 Task: Select Convenience. Add to cart, from Walgreens for 149 Hardman Road, Brattleboro, Vermont 05301, Cell Number 802-818-8313, following items : Hersheys Candy Bar Milk Chocolate  - 2, Fairlife Core Power Milk Shake Chocolate - 2
Action: Mouse moved to (312, 136)
Screenshot: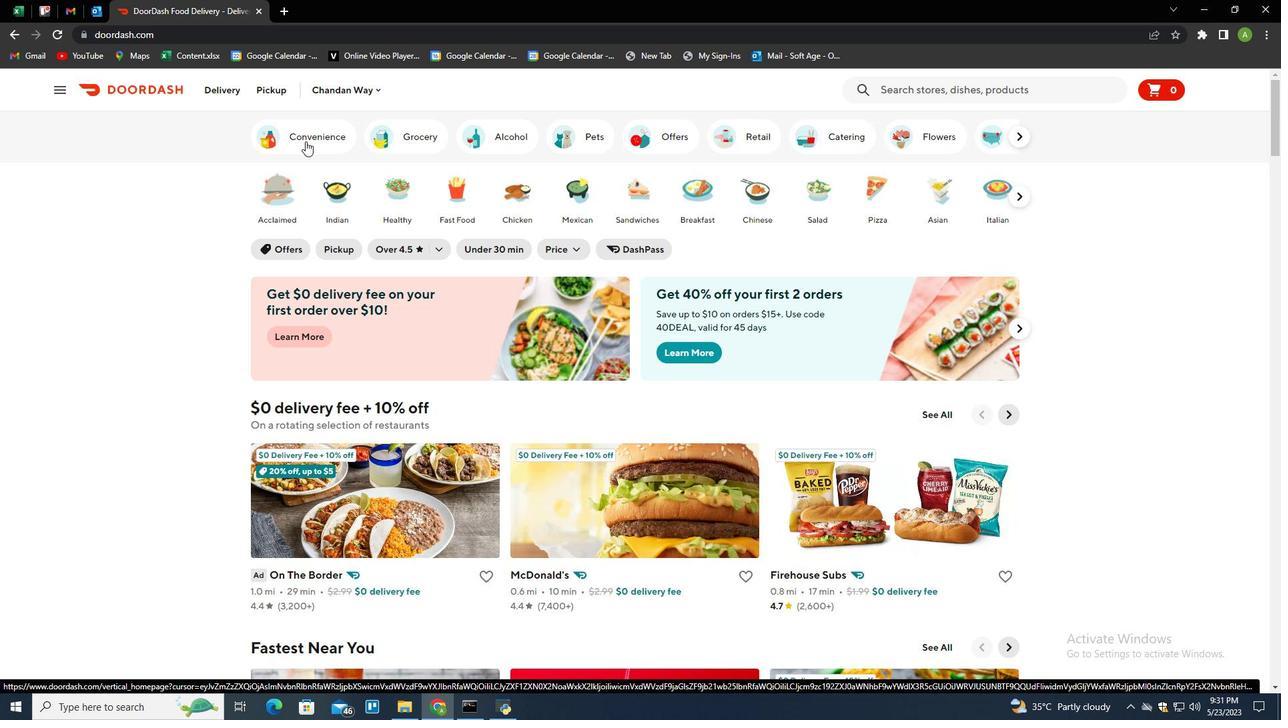 
Action: Mouse pressed left at (312, 136)
Screenshot: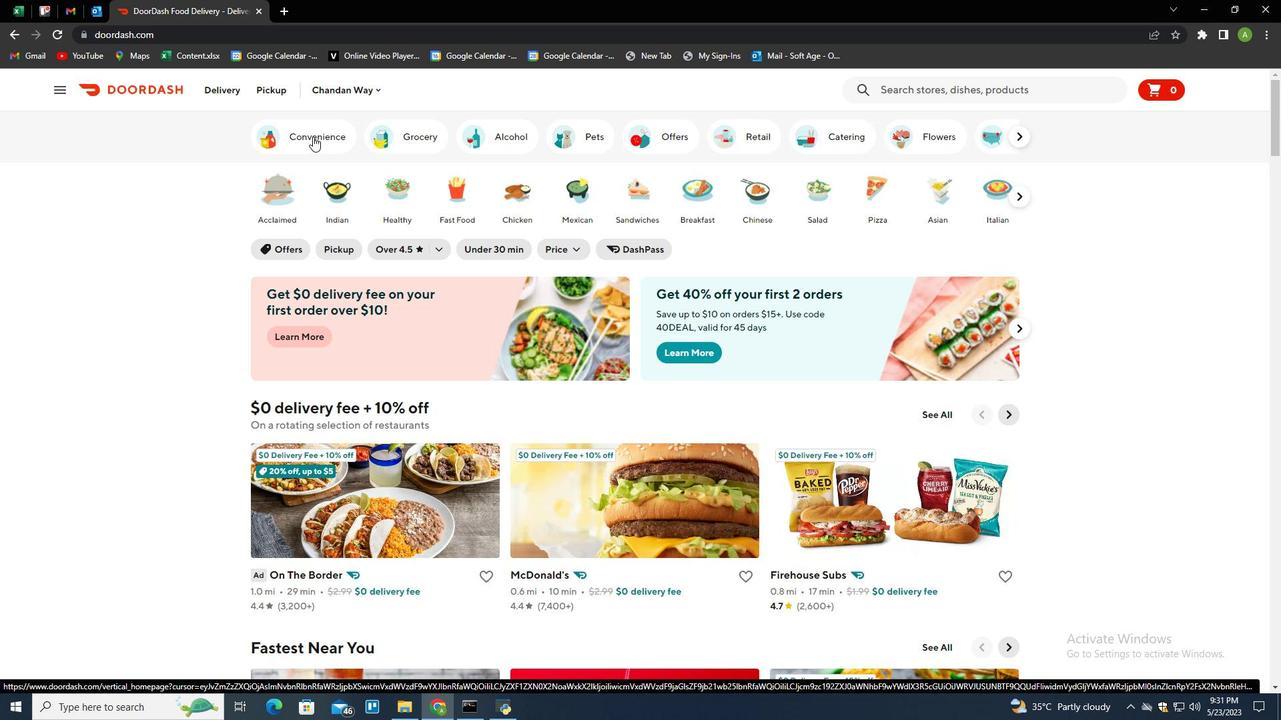 
Action: Mouse moved to (589, 428)
Screenshot: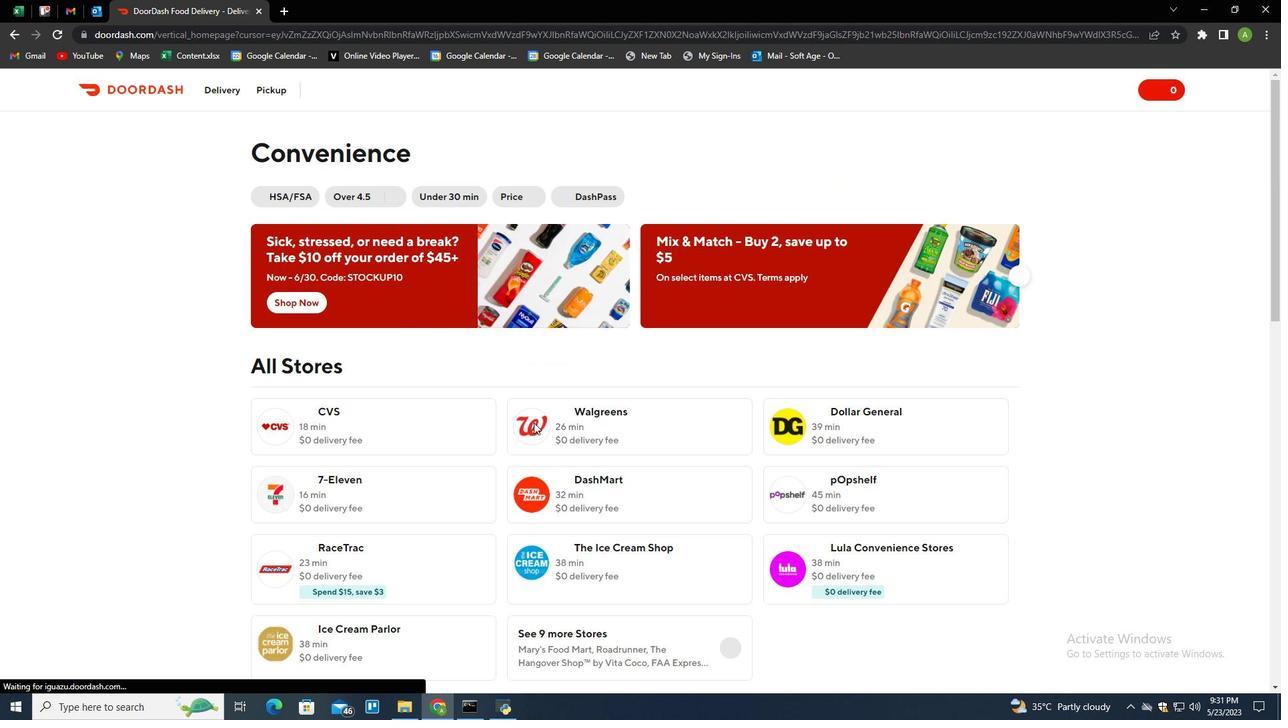 
Action: Mouse pressed left at (589, 428)
Screenshot: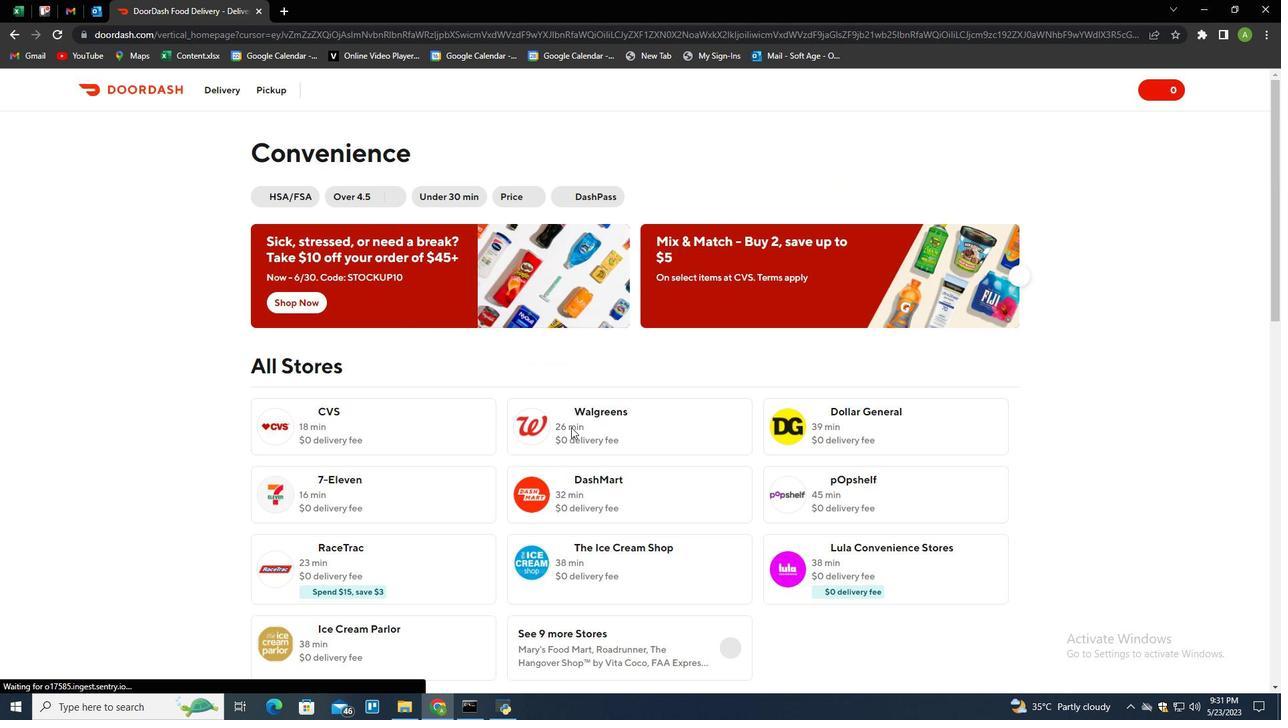 
Action: Mouse moved to (279, 90)
Screenshot: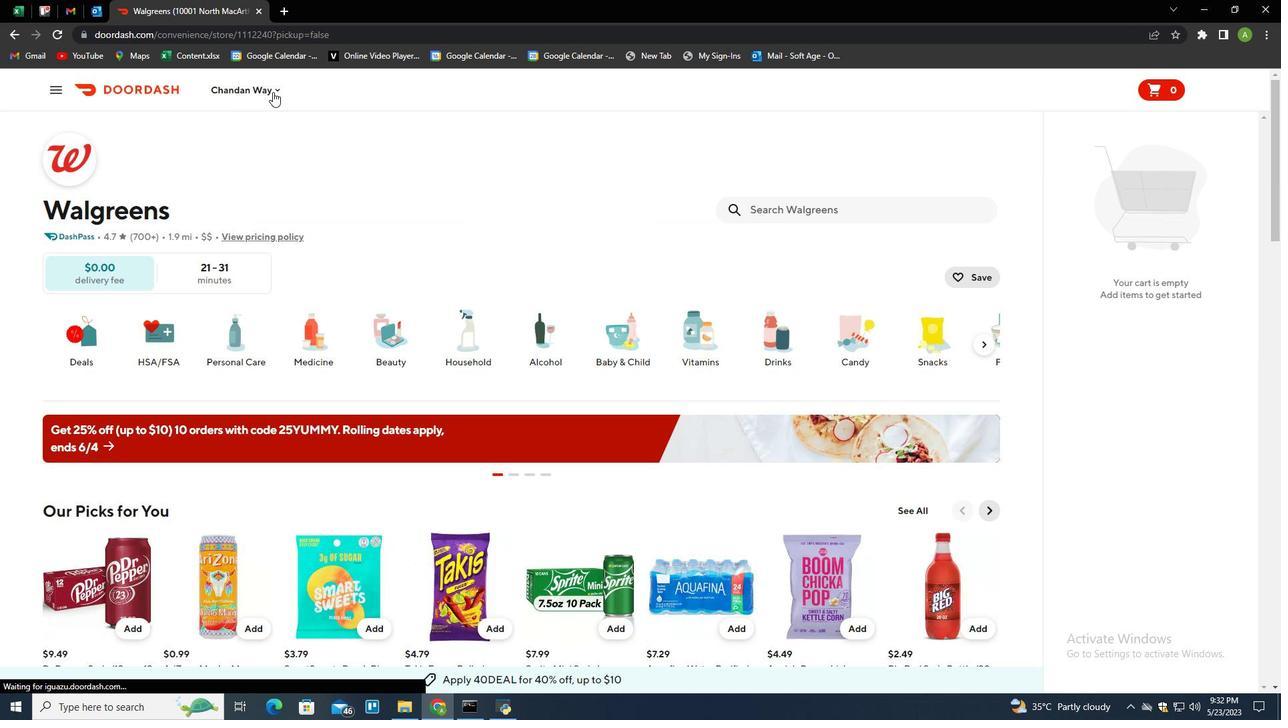
Action: Mouse pressed left at (279, 90)
Screenshot: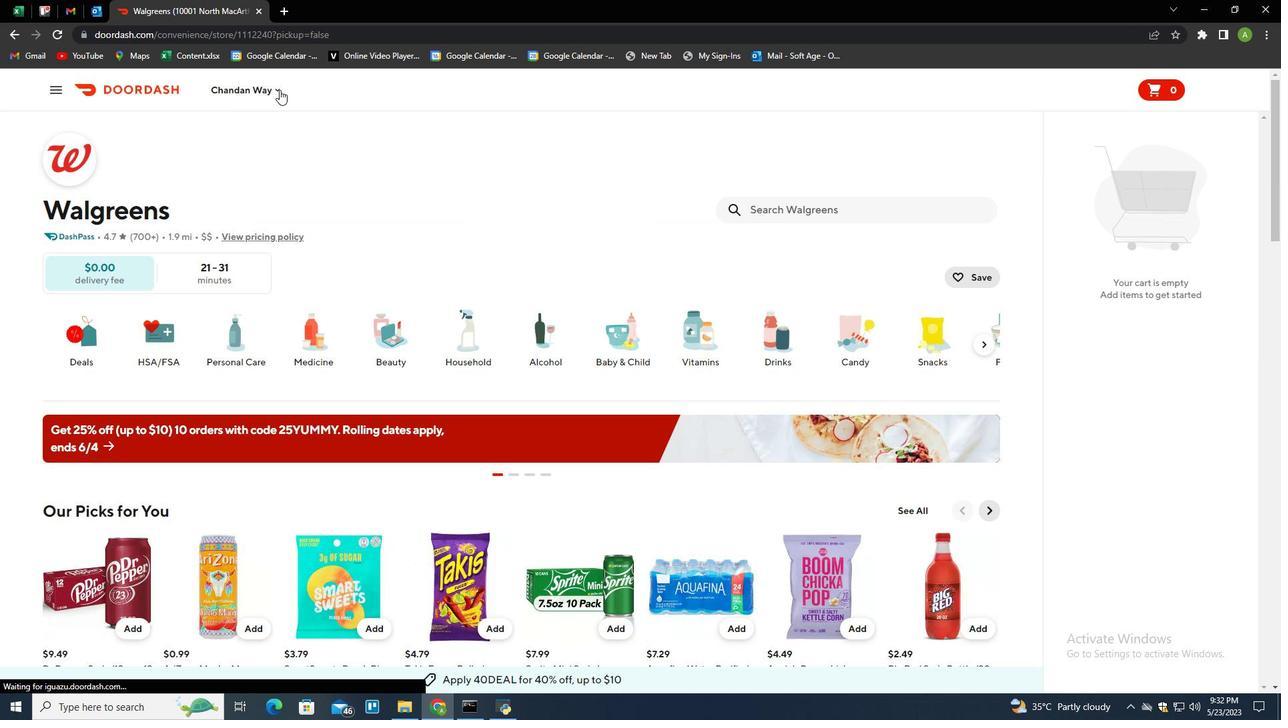 
Action: Mouse moved to (316, 148)
Screenshot: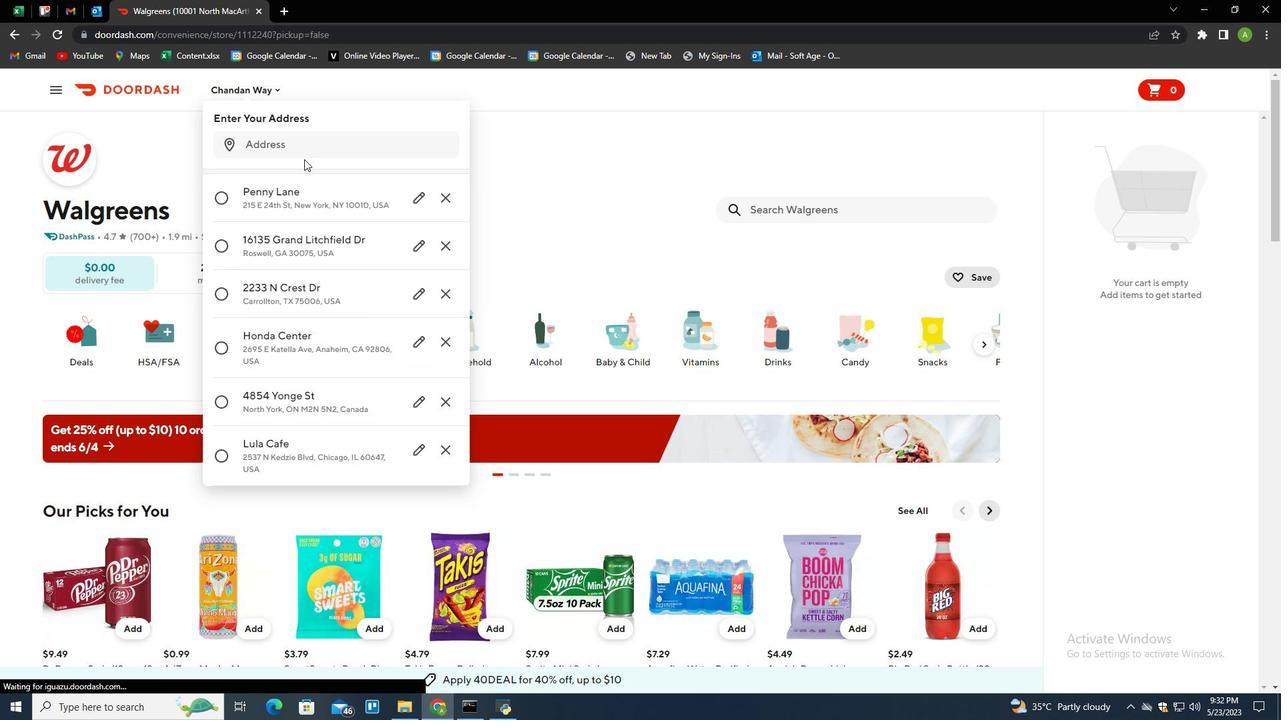 
Action: Mouse pressed left at (316, 148)
Screenshot: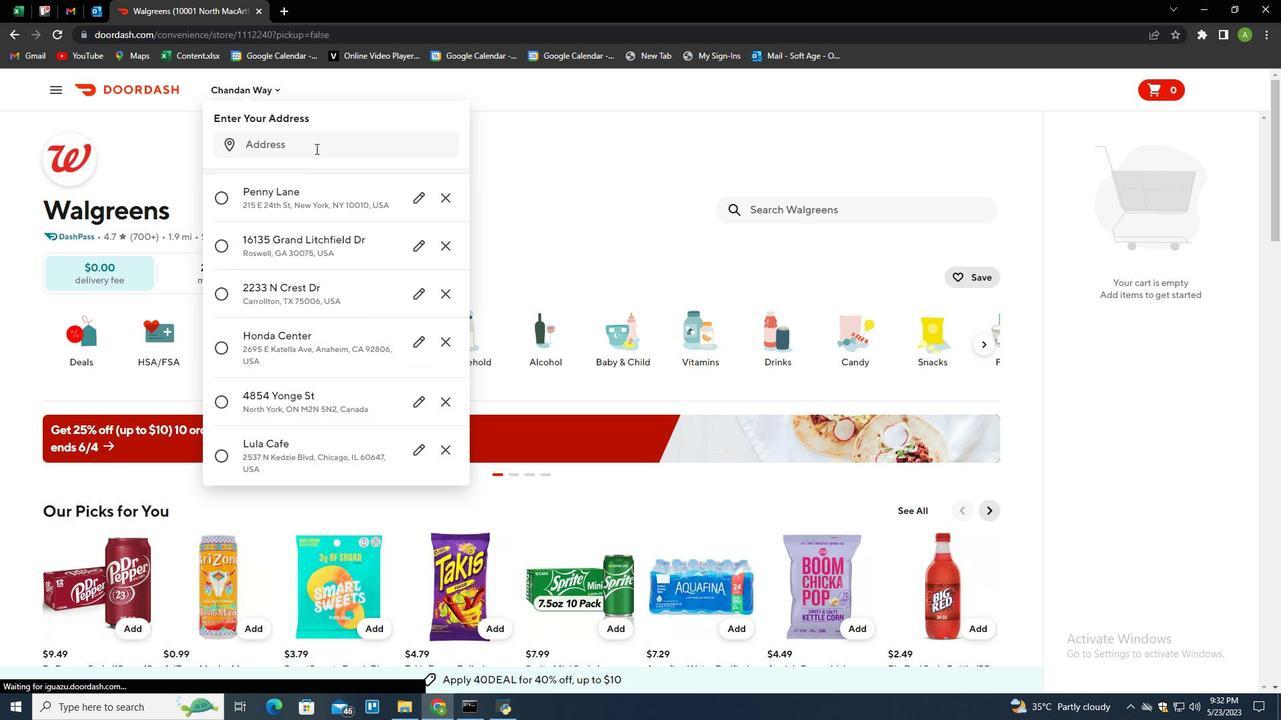 
Action: Mouse moved to (301, 184)
Screenshot: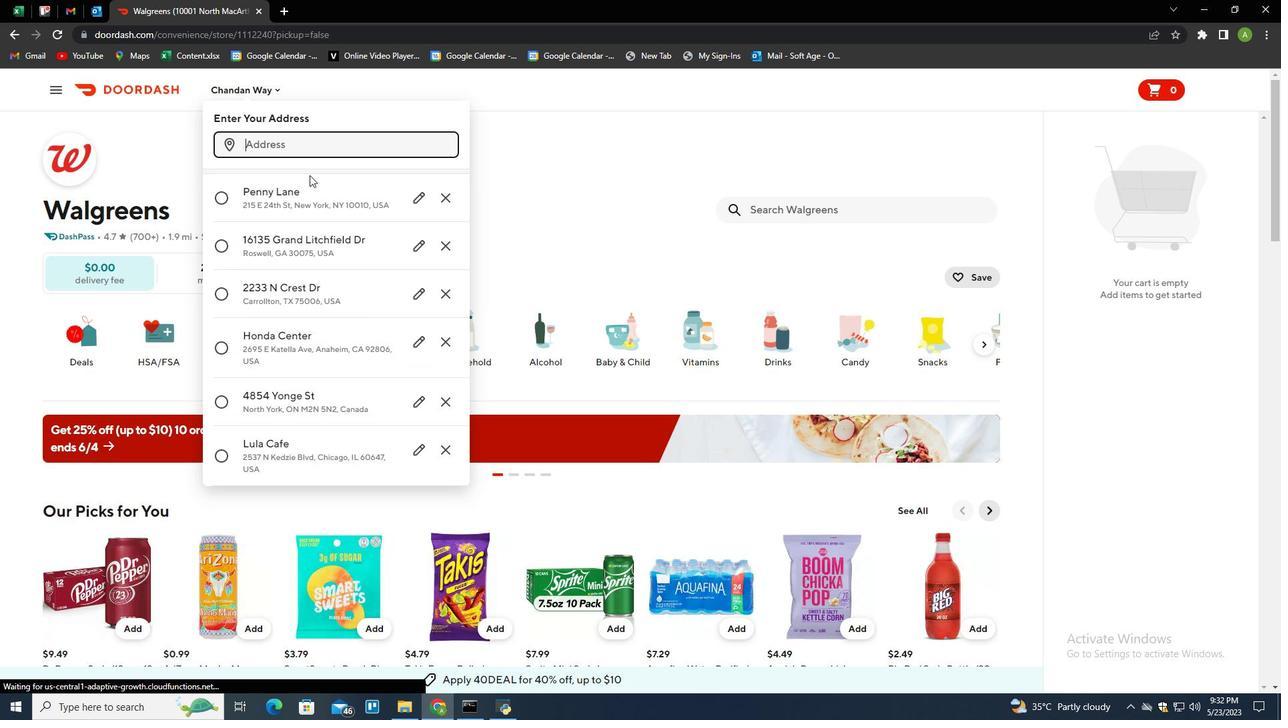 
Action: Key pressed 149<Key.space>hardman<Key.space>road,<Key.space>brattleboro,<Key.space>vermont<Key.space>05301<Key.enter>
Screenshot: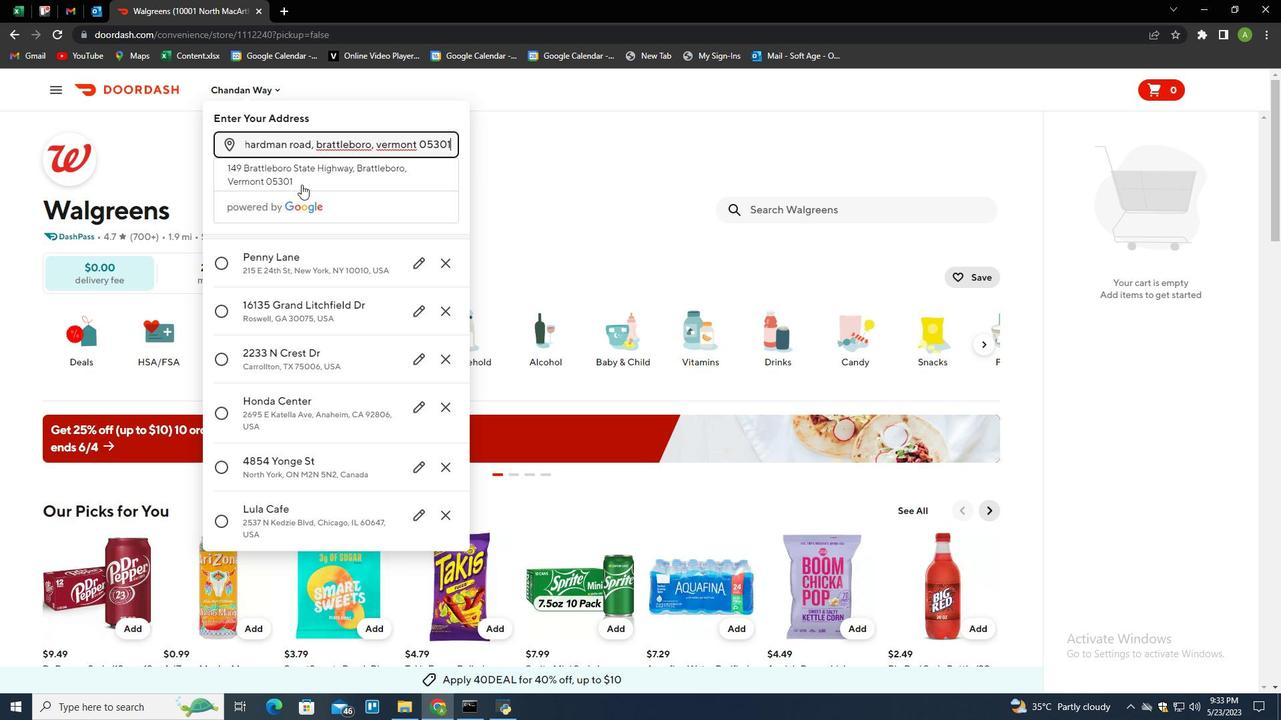 
Action: Mouse moved to (377, 544)
Screenshot: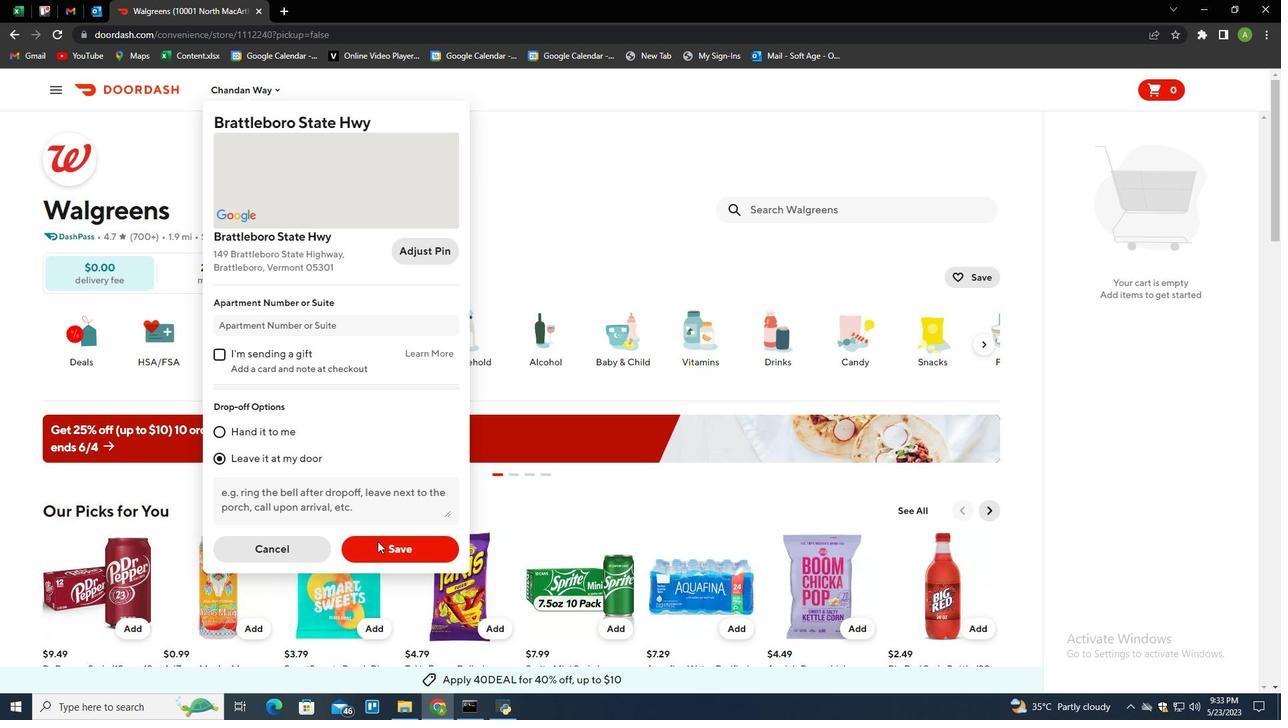 
Action: Mouse pressed left at (377, 544)
Screenshot: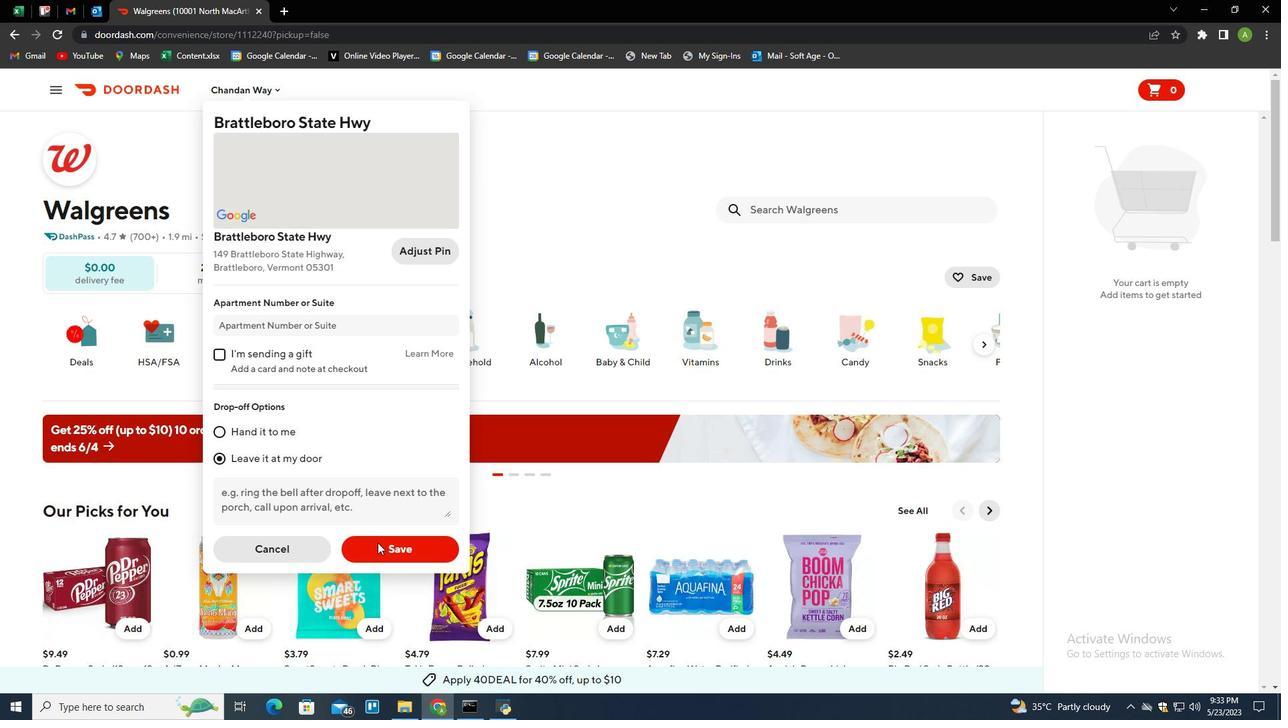 
Action: Mouse moved to (439, 369)
Screenshot: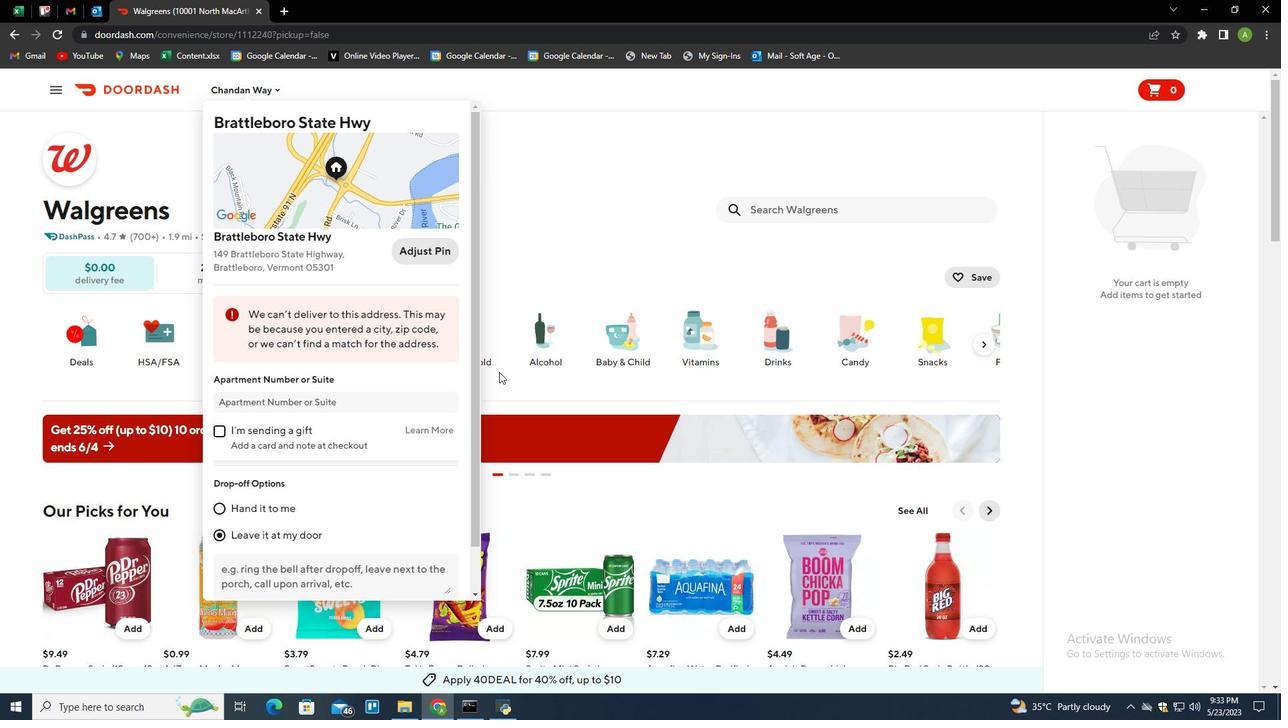 
Action: Mouse scrolled (439, 369) with delta (0, 0)
Screenshot: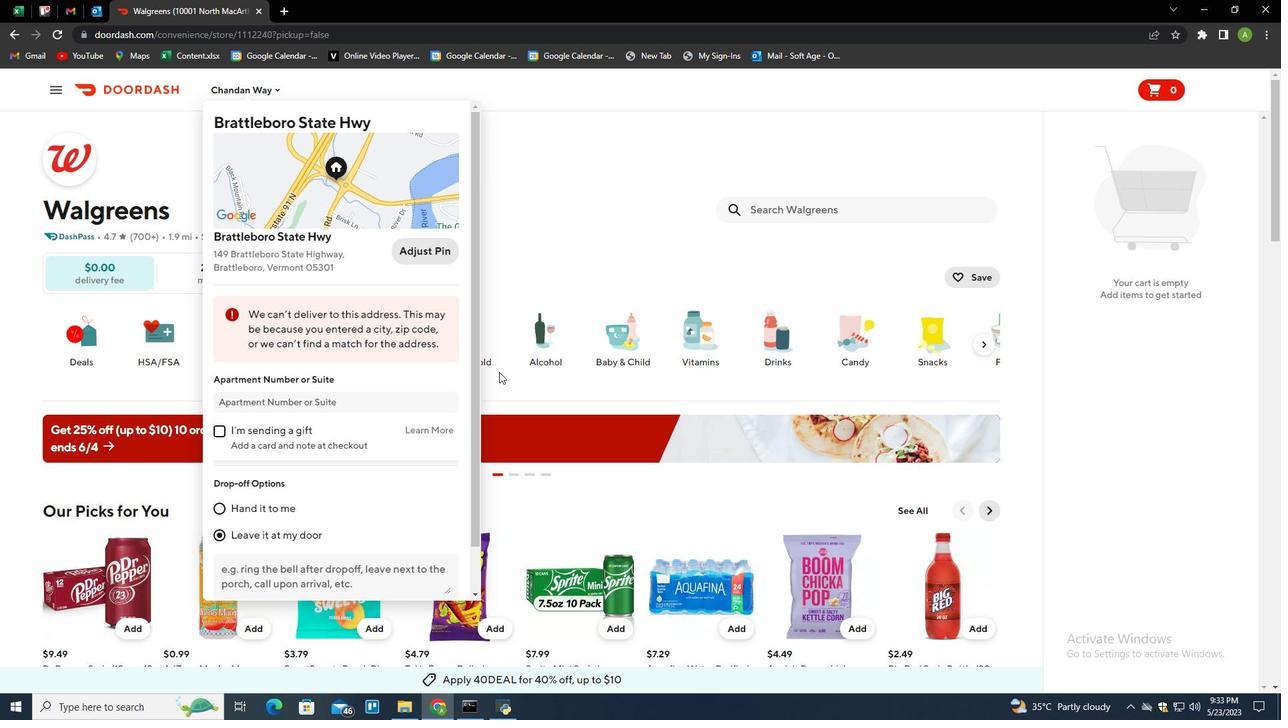 
Action: Mouse moved to (437, 373)
Screenshot: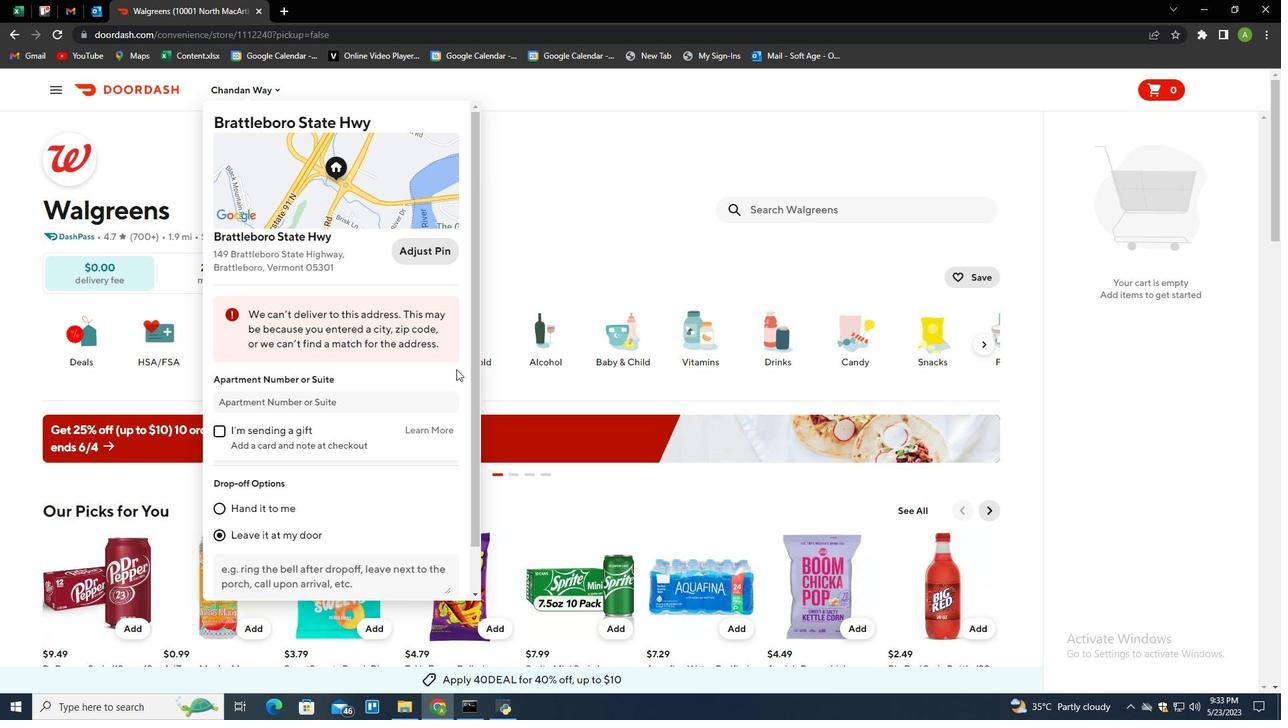 
Action: Mouse scrolled (437, 372) with delta (0, 0)
Screenshot: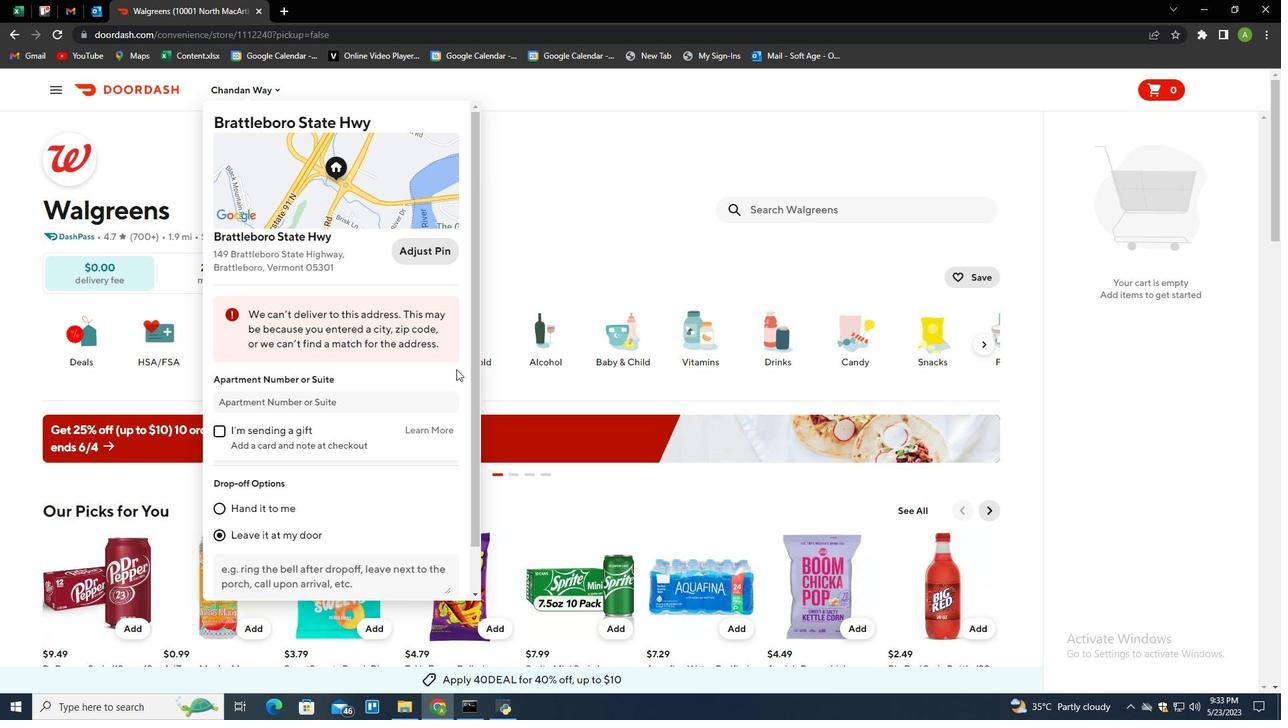 
Action: Mouse moved to (435, 373)
Screenshot: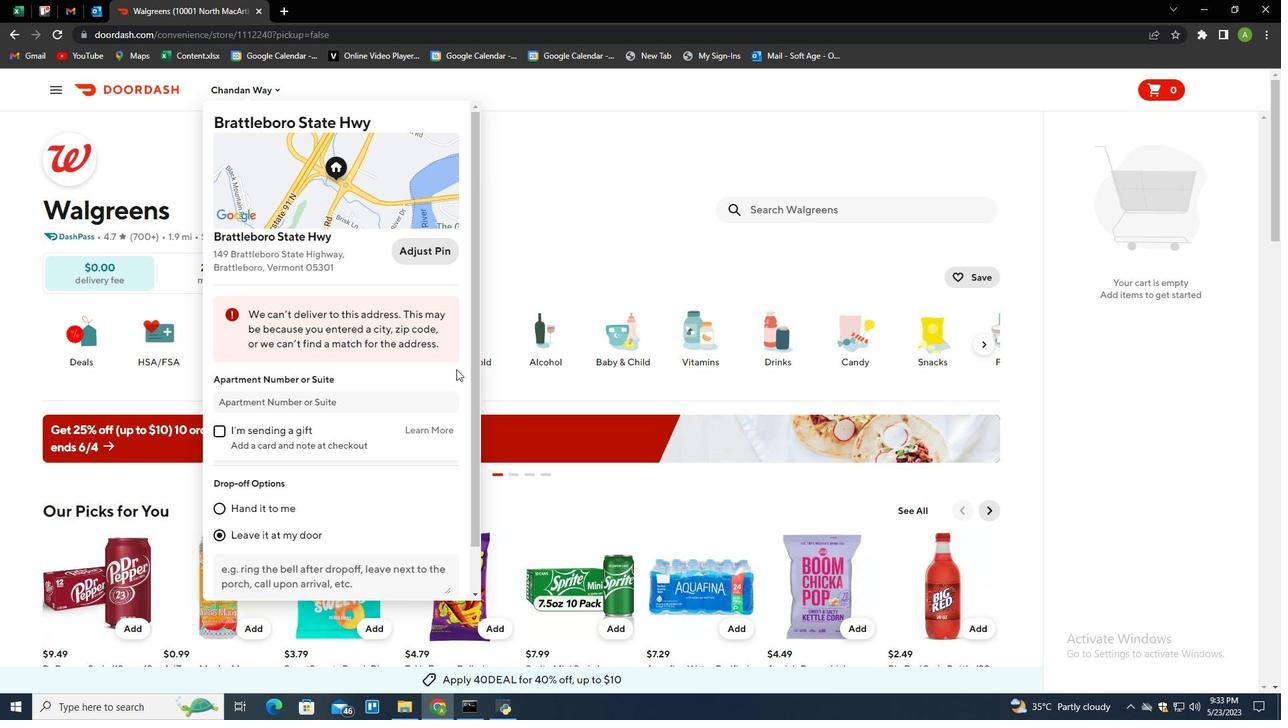 
Action: Mouse scrolled (436, 372) with delta (0, 0)
Screenshot: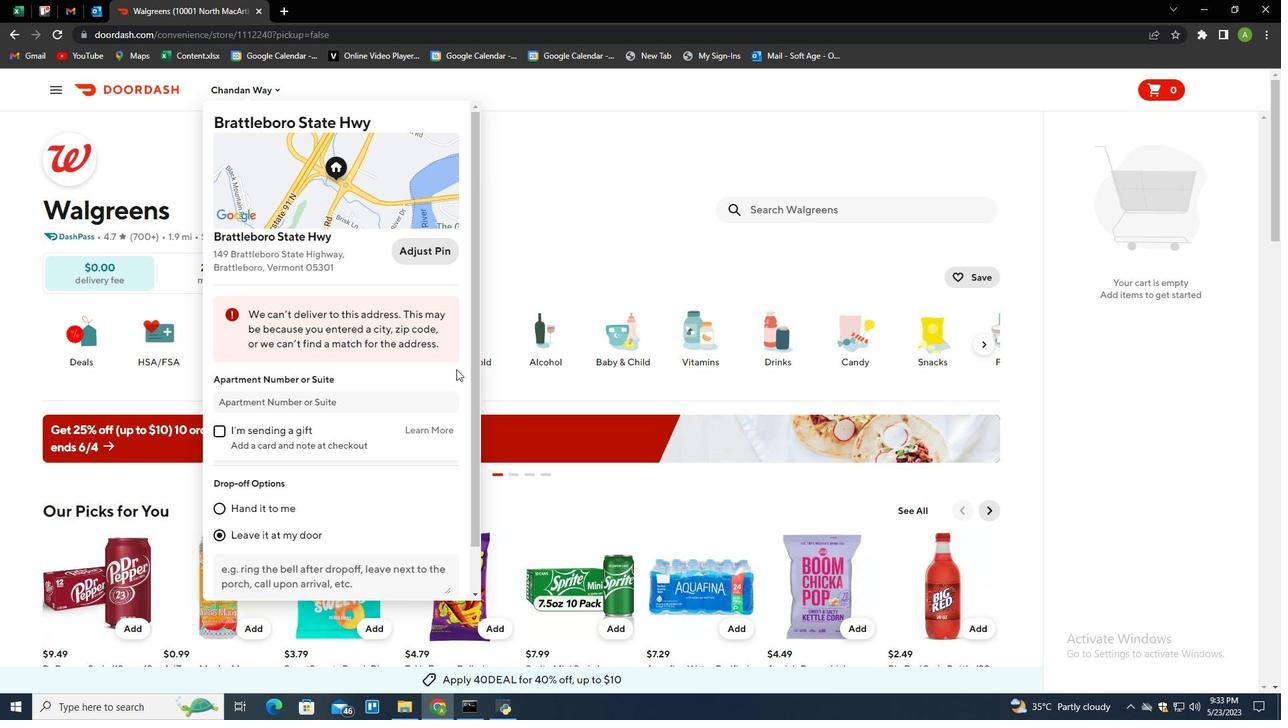 
Action: Mouse moved to (435, 374)
Screenshot: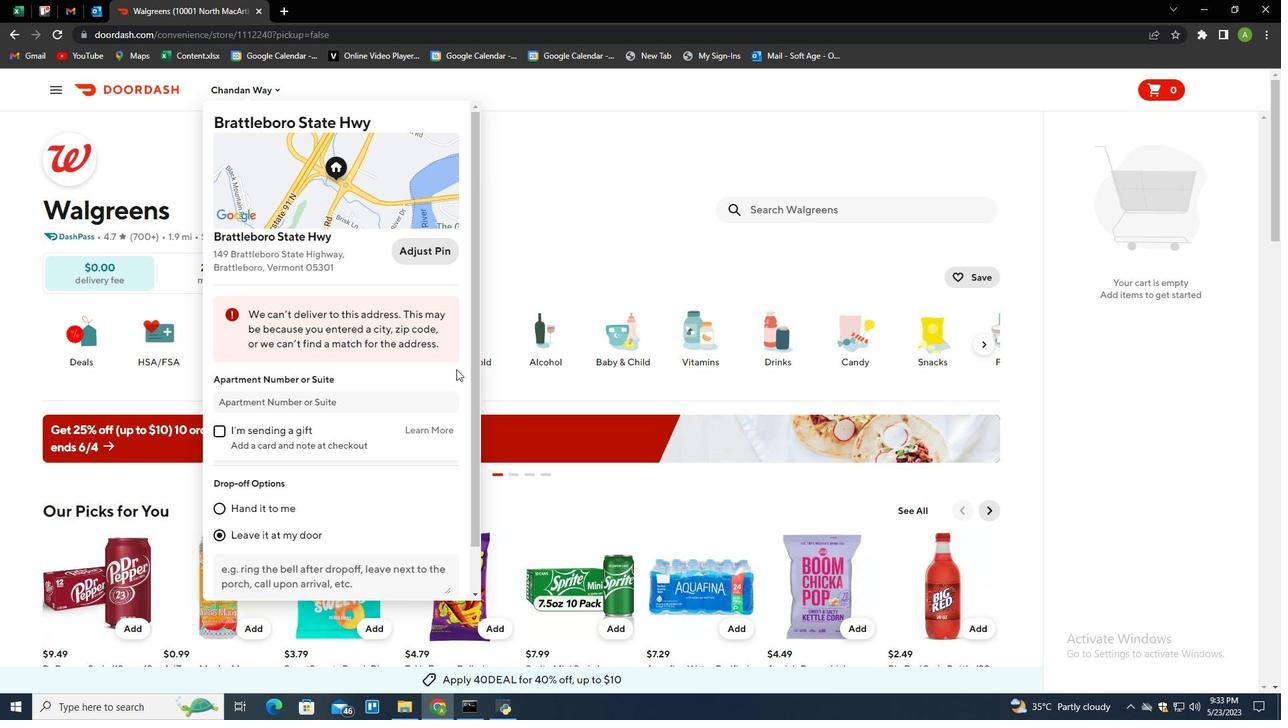 
Action: Mouse scrolled (435, 373) with delta (0, 0)
Screenshot: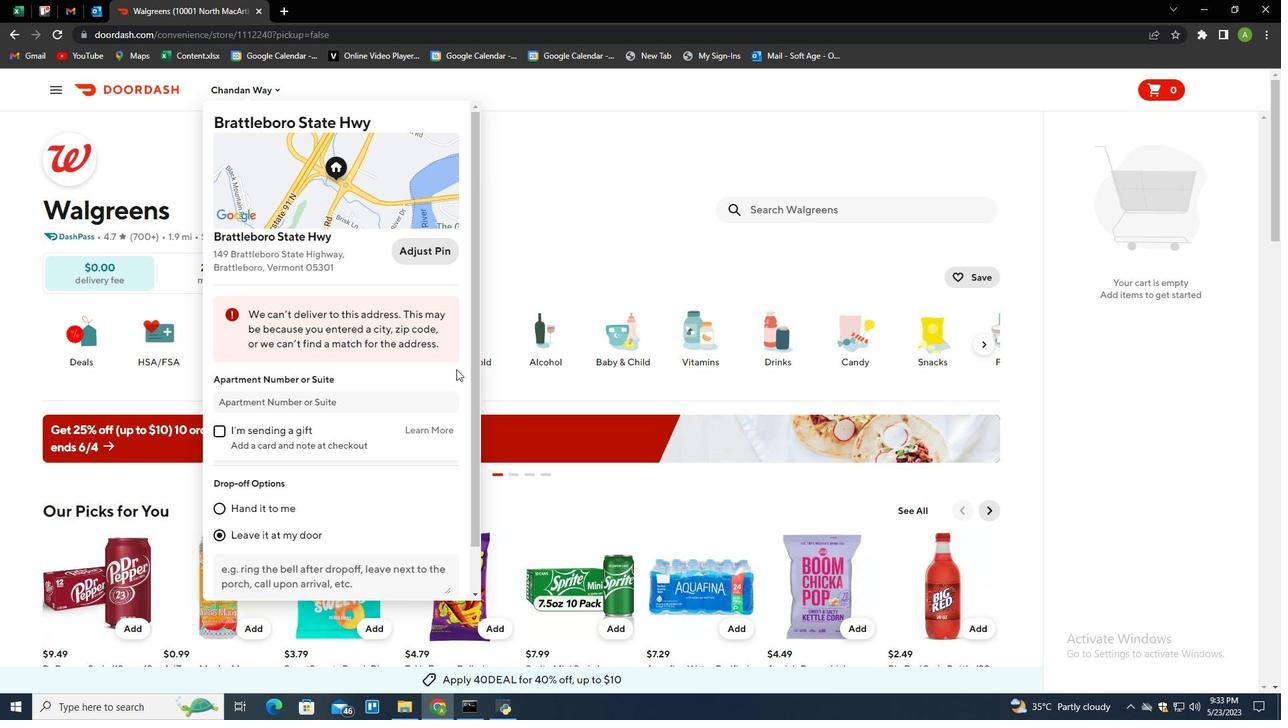 
Action: Mouse moved to (433, 375)
Screenshot: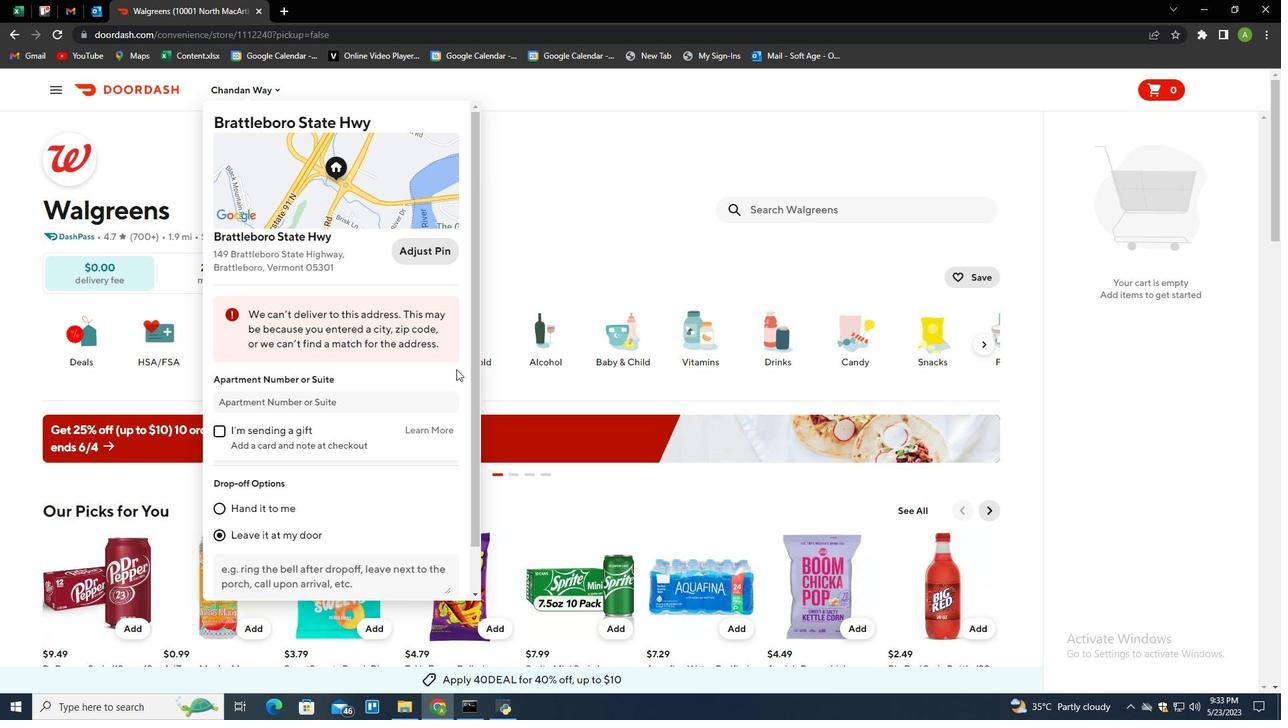 
Action: Mouse scrolled (435, 374) with delta (0, 0)
Screenshot: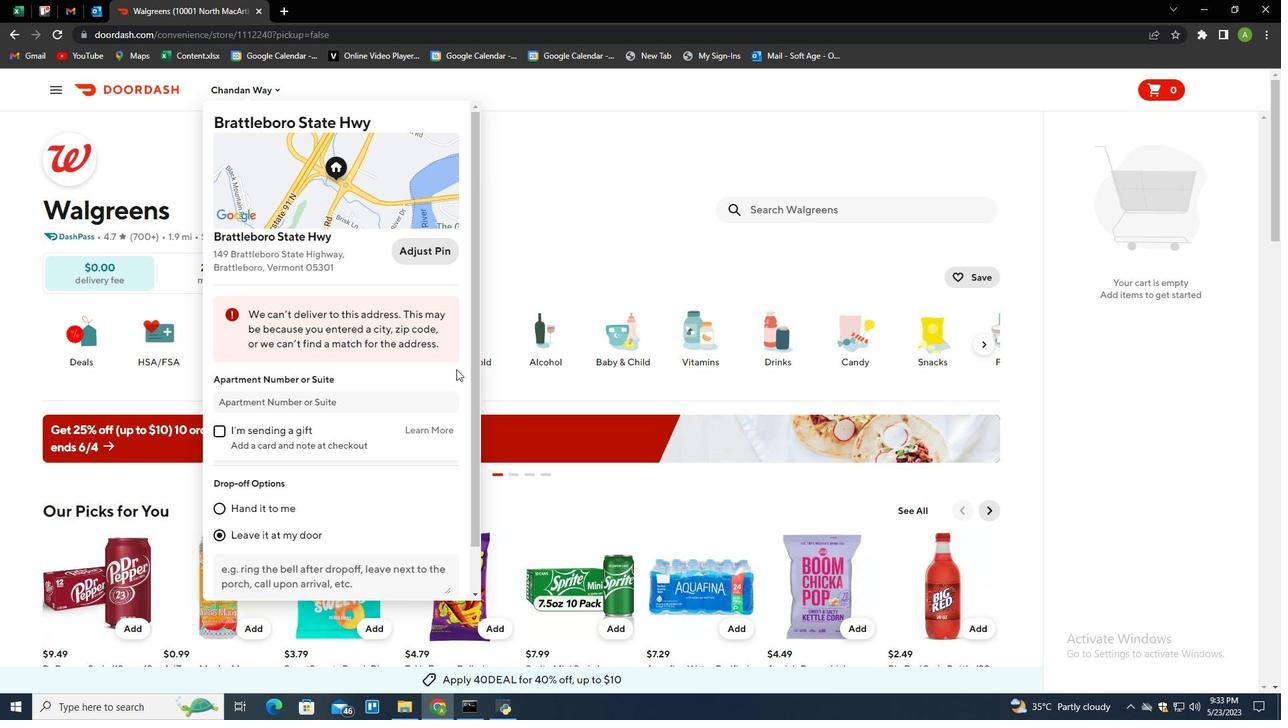 
Action: Mouse moved to (426, 585)
Screenshot: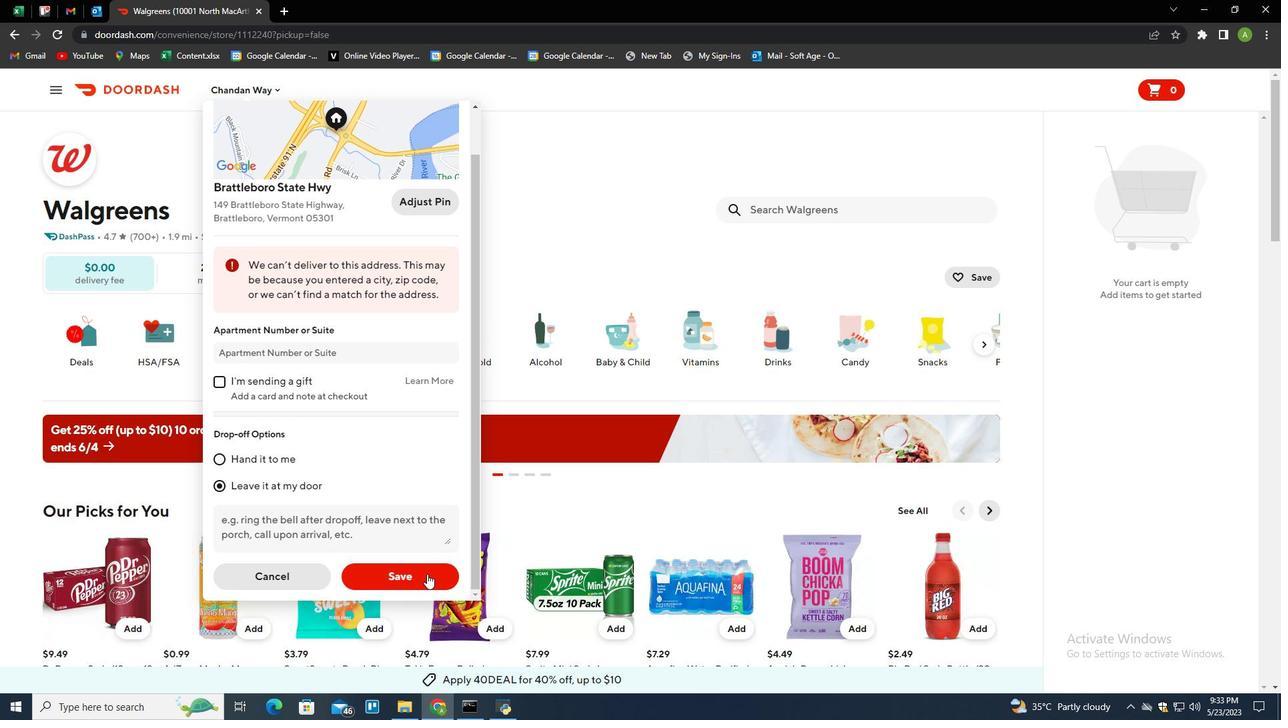 
Action: Mouse pressed left at (426, 585)
Screenshot: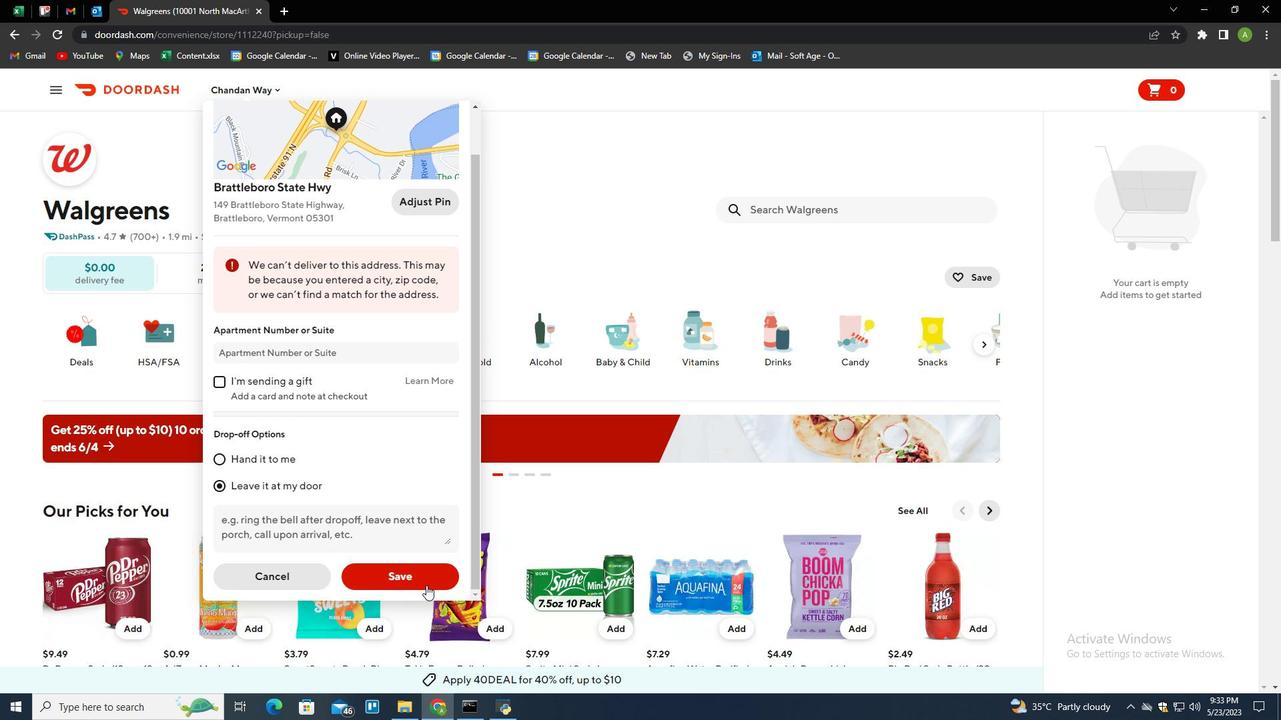 
Action: Mouse moved to (818, 207)
Screenshot: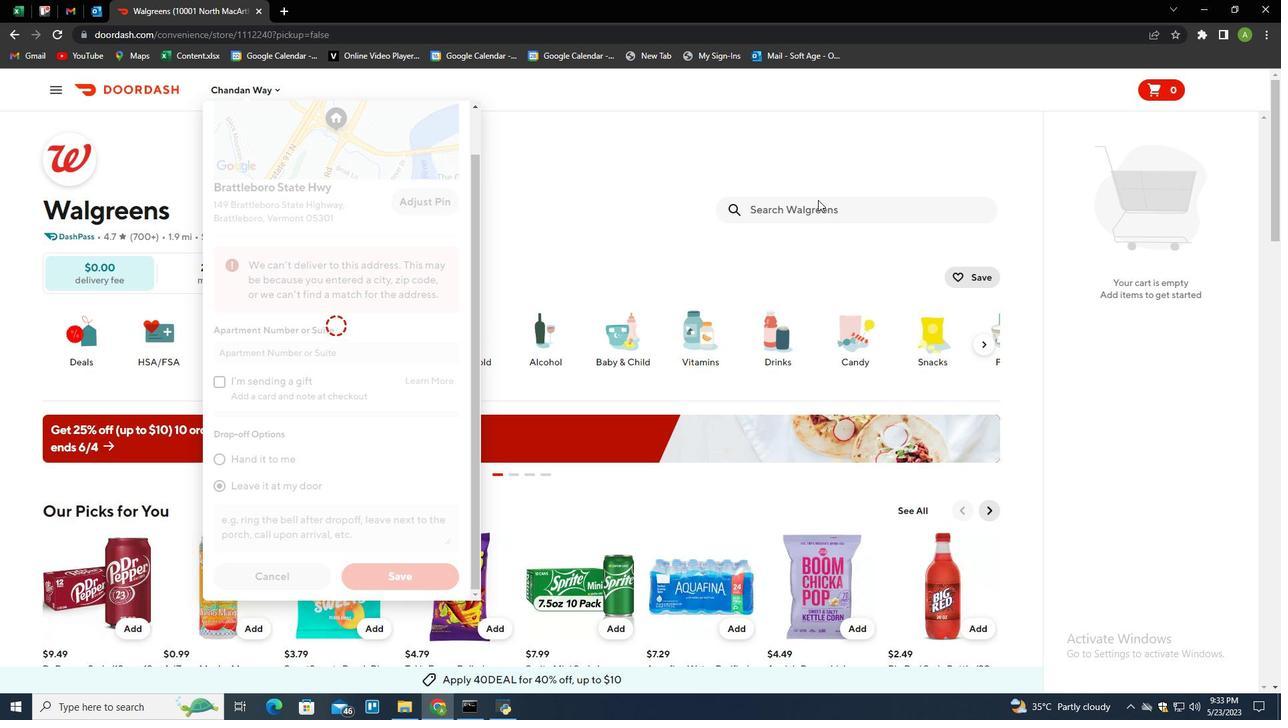 
Action: Mouse pressed left at (818, 207)
Screenshot: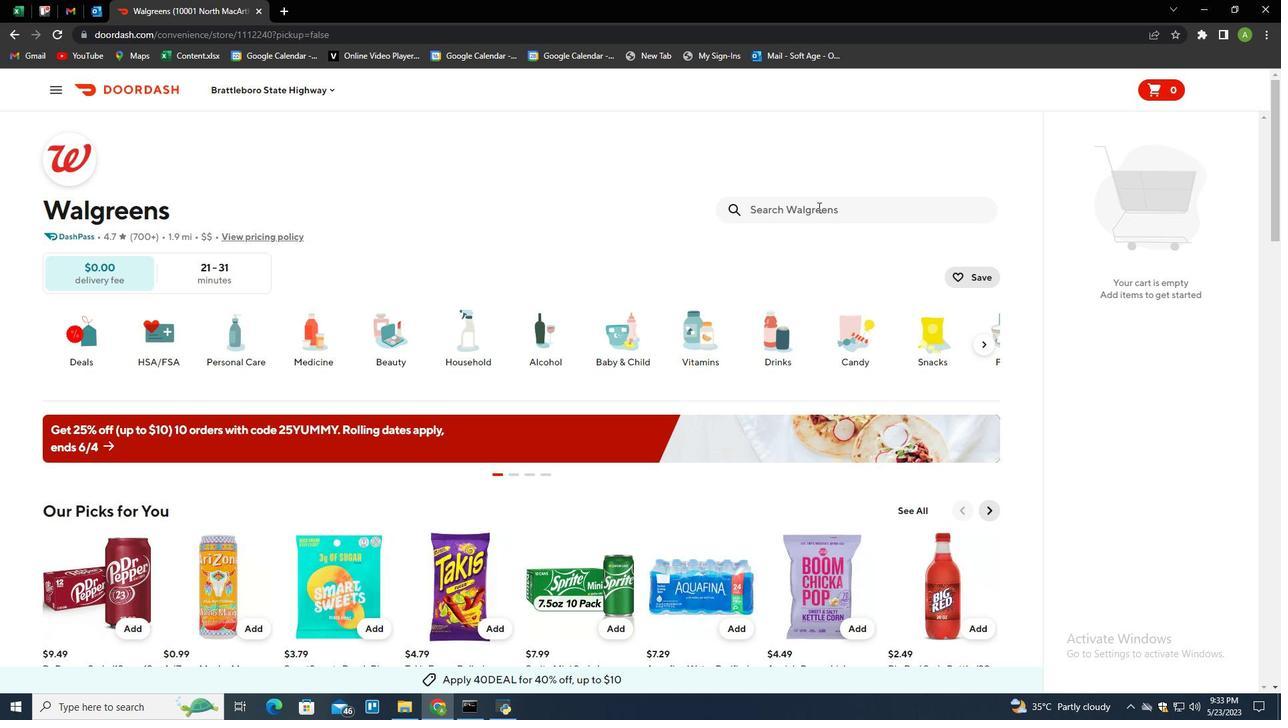 
Action: Key pressed hersheys<Key.space>candy<Key.space>bar<Key.space>milk<Key.space>chocolate<Key.enter>
Screenshot: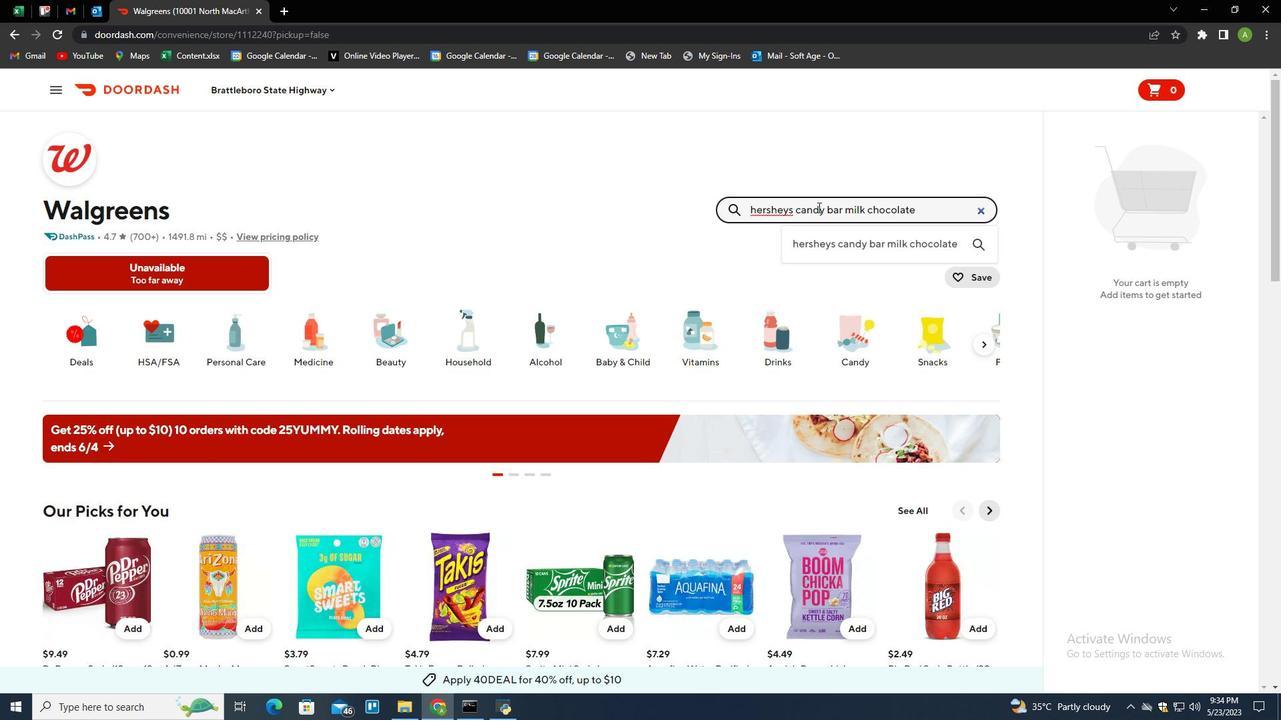 
Action: Mouse moved to (112, 349)
Screenshot: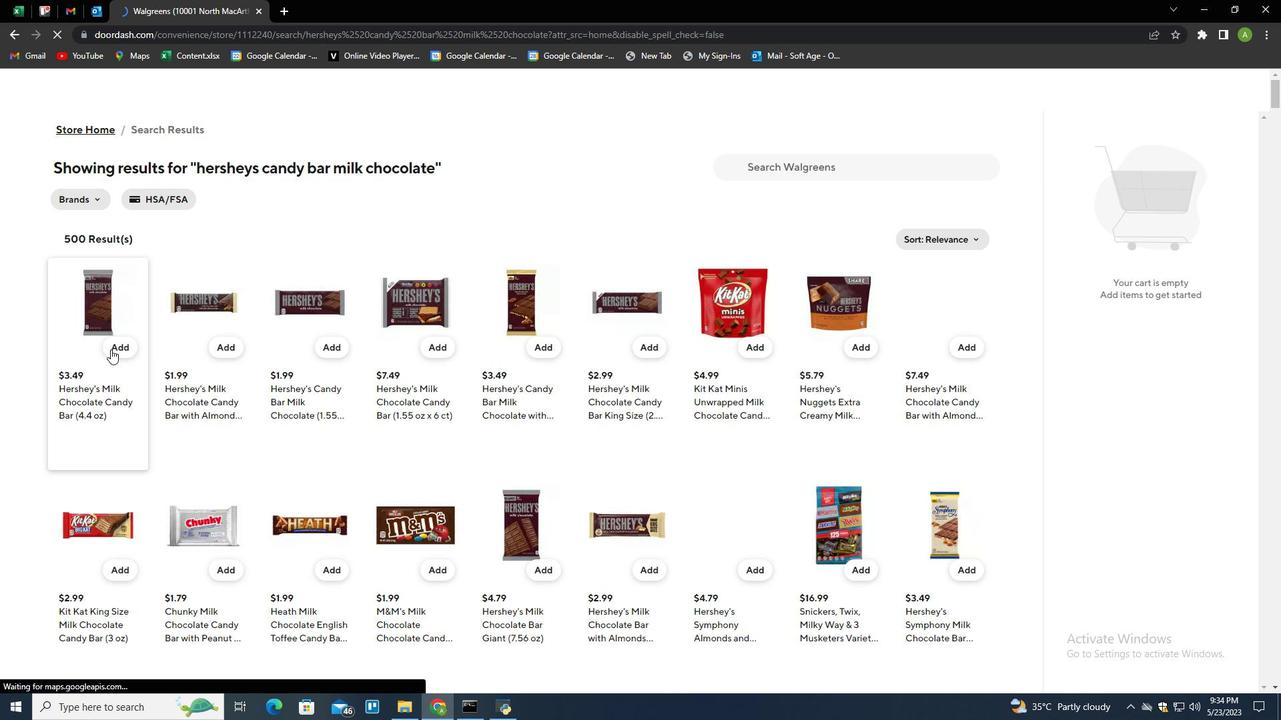 
Action: Mouse pressed left at (112, 349)
Screenshot: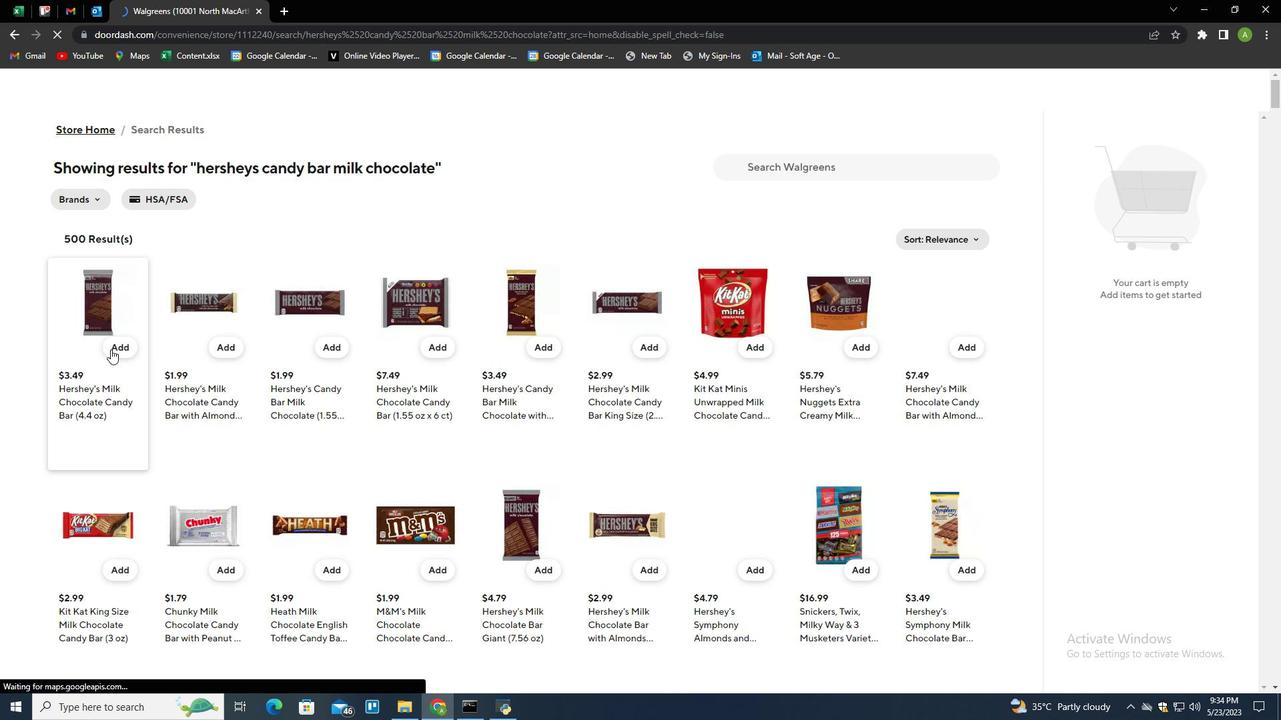 
Action: Mouse moved to (1233, 234)
Screenshot: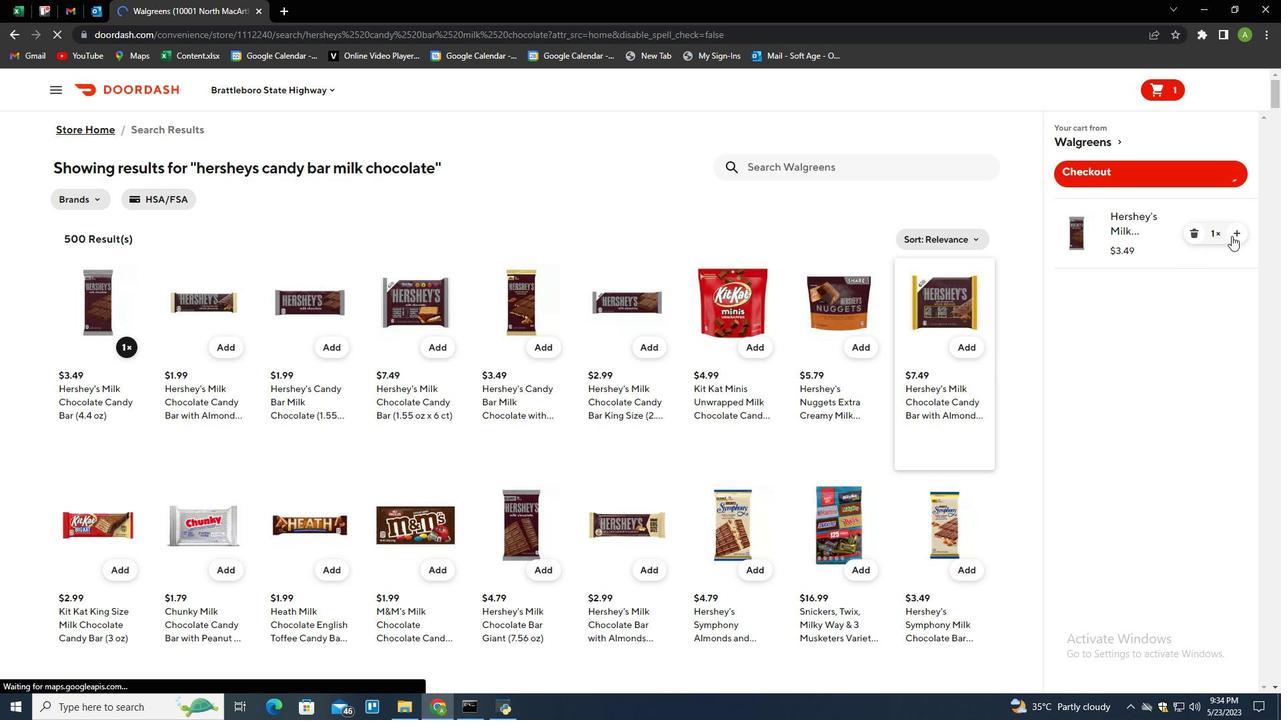 
Action: Mouse pressed left at (1233, 234)
Screenshot: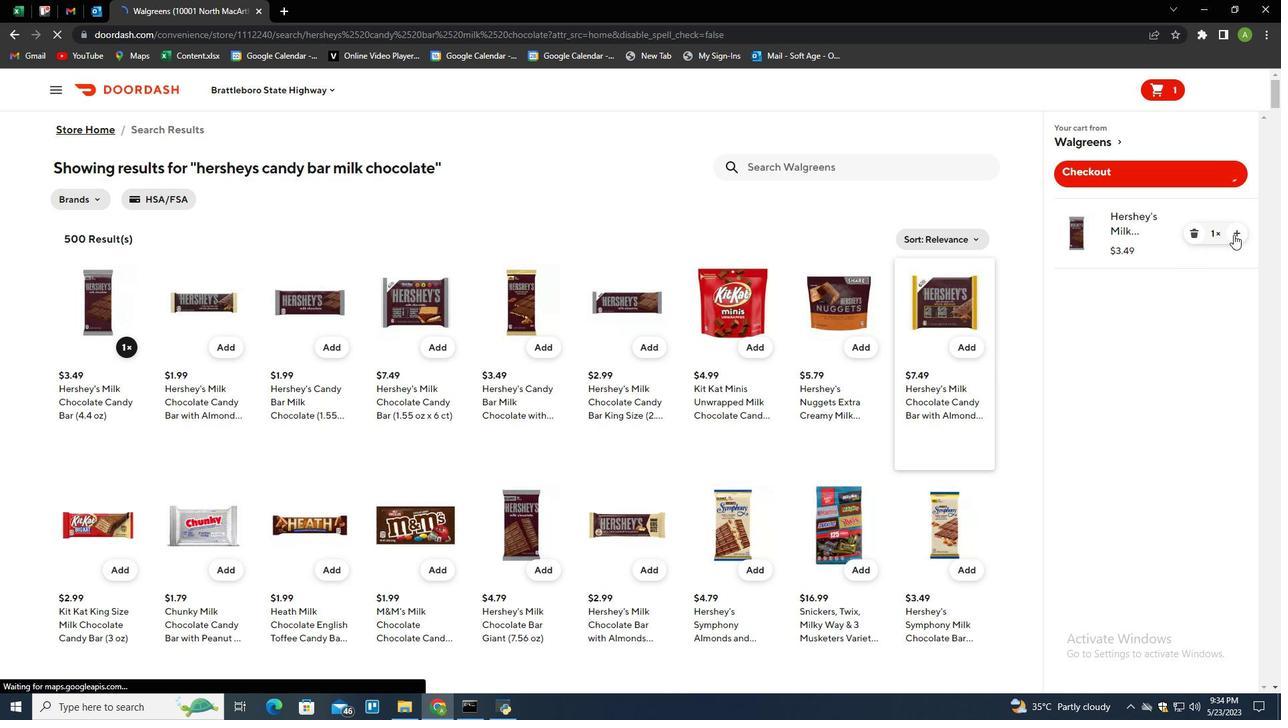 
Action: Mouse moved to (774, 160)
Screenshot: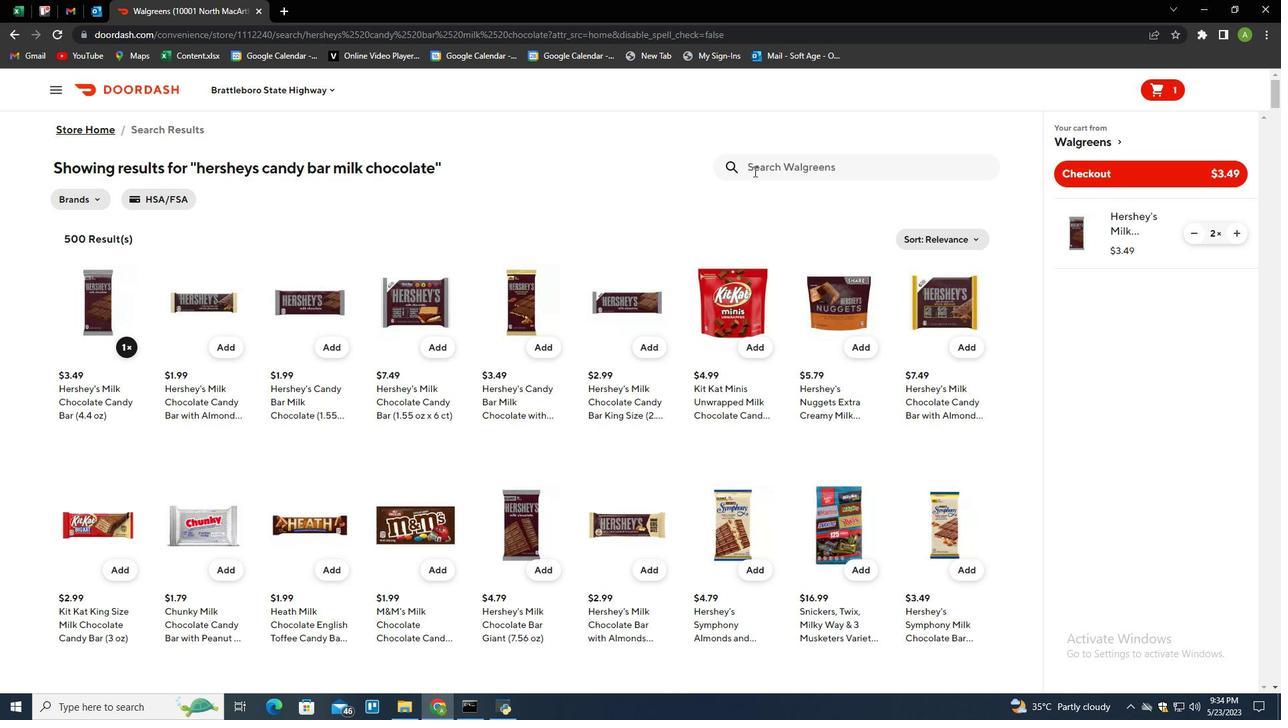 
Action: Mouse pressed left at (774, 160)
Screenshot: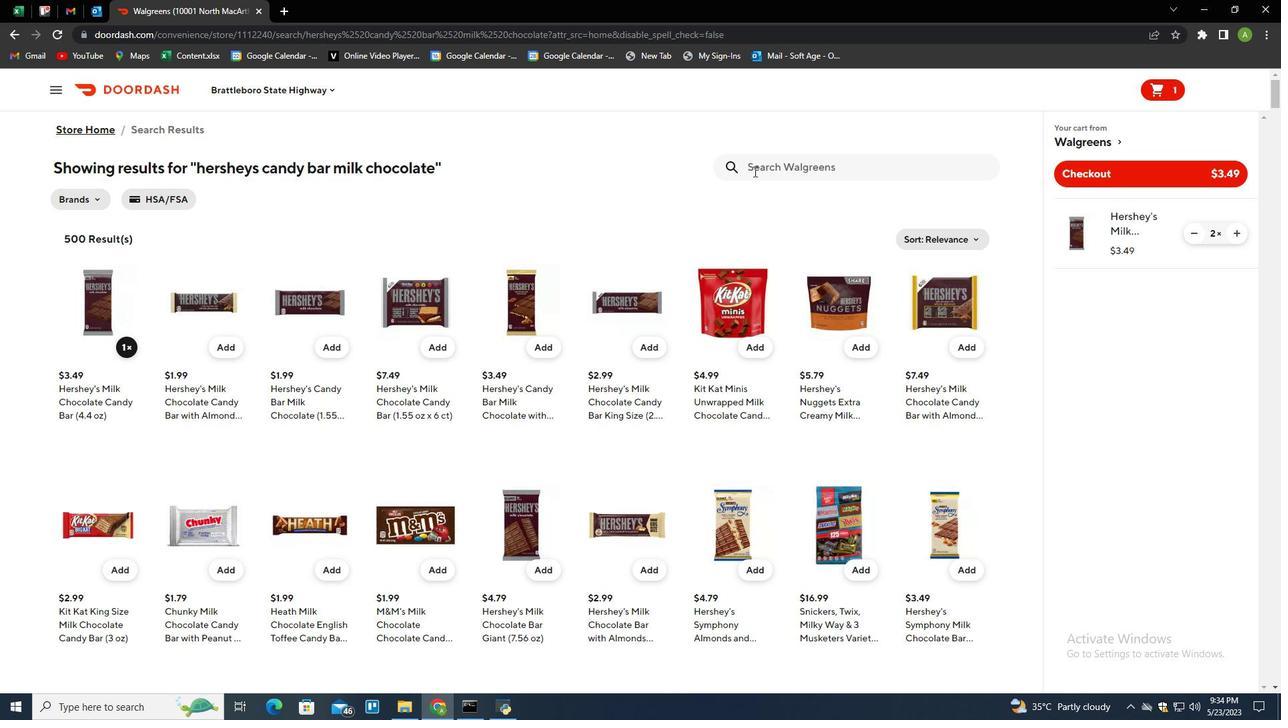 
Action: Mouse moved to (751, 183)
Screenshot: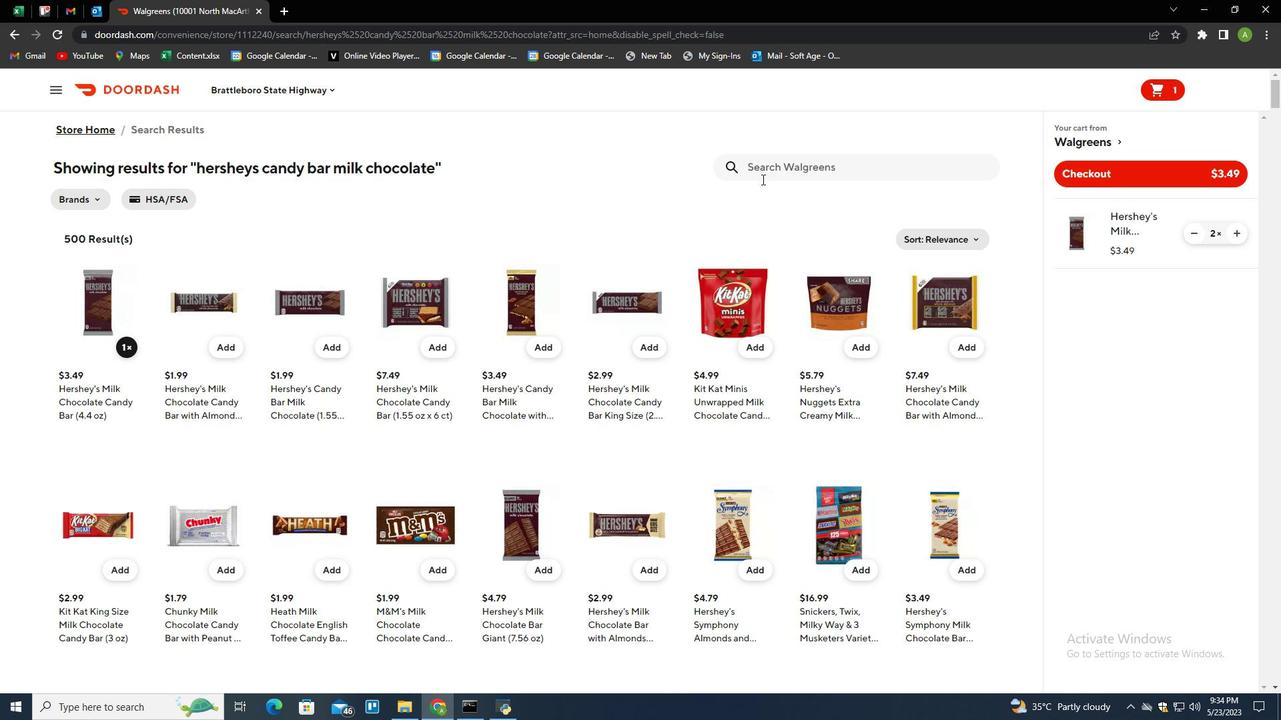 
Action: Key pressed fairlife<Key.space>core<Key.space>power<Key.space>milk<Key.space>shake<Key.space>chocolate<Key.enter>
Screenshot: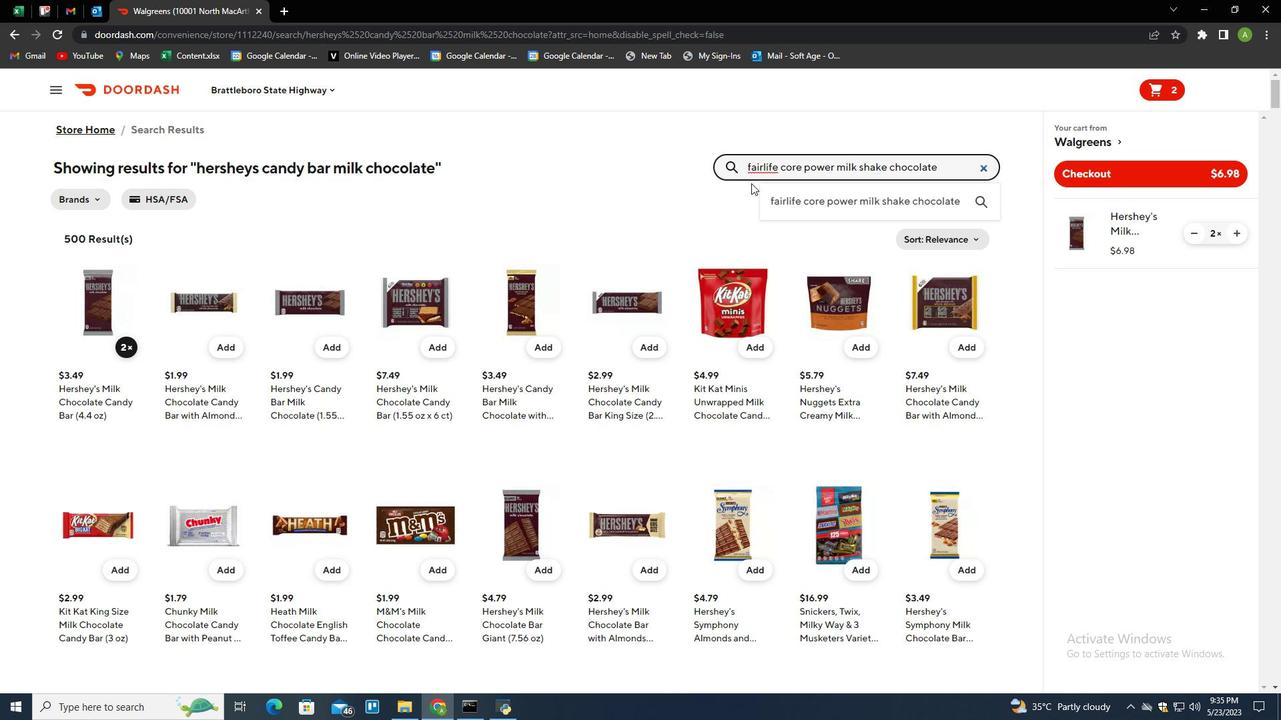 
Action: Mouse moved to (122, 346)
Screenshot: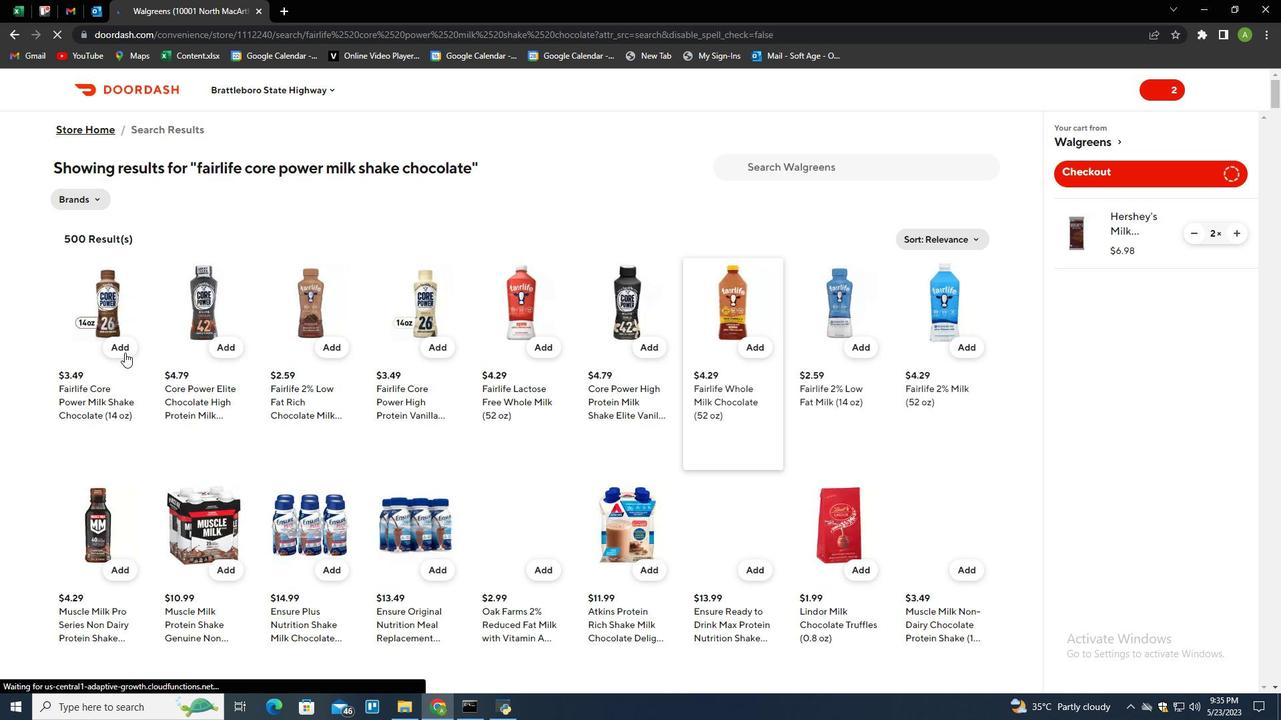 
Action: Mouse pressed left at (122, 346)
Screenshot: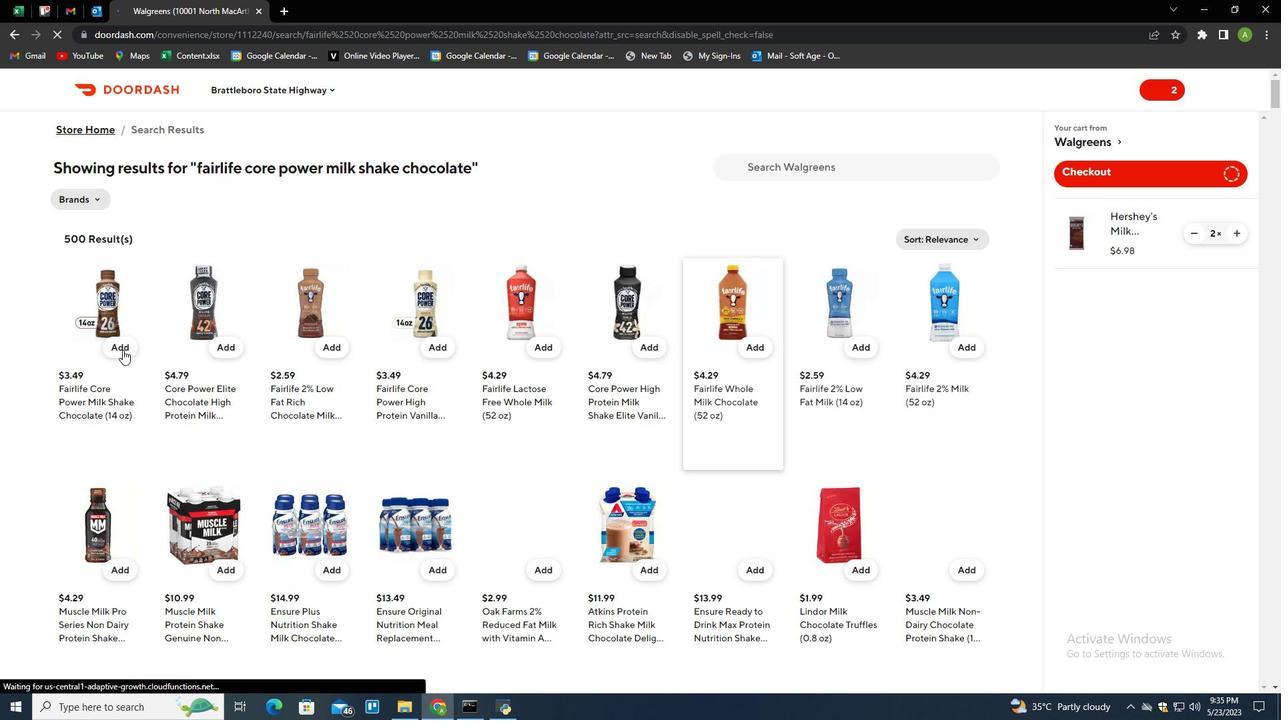 
Action: Mouse moved to (1233, 299)
Screenshot: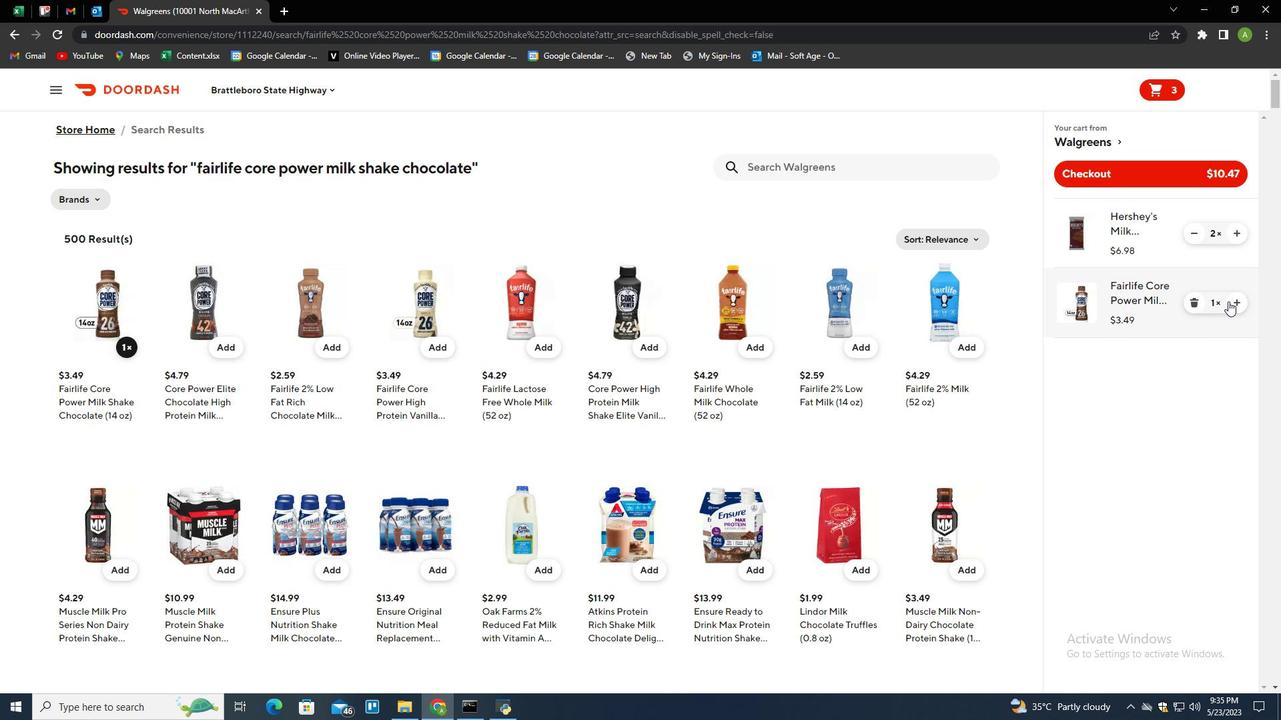 
Action: Mouse pressed left at (1233, 299)
Screenshot: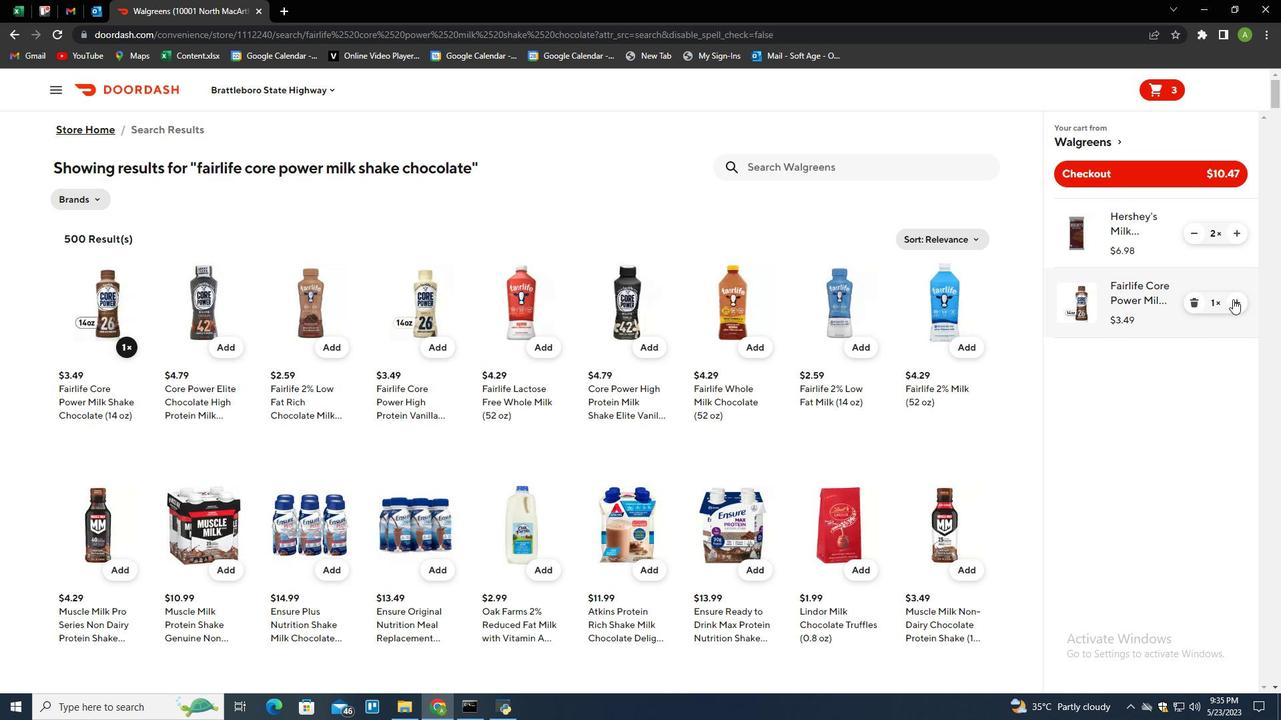 
Action: Mouse moved to (1099, 180)
Screenshot: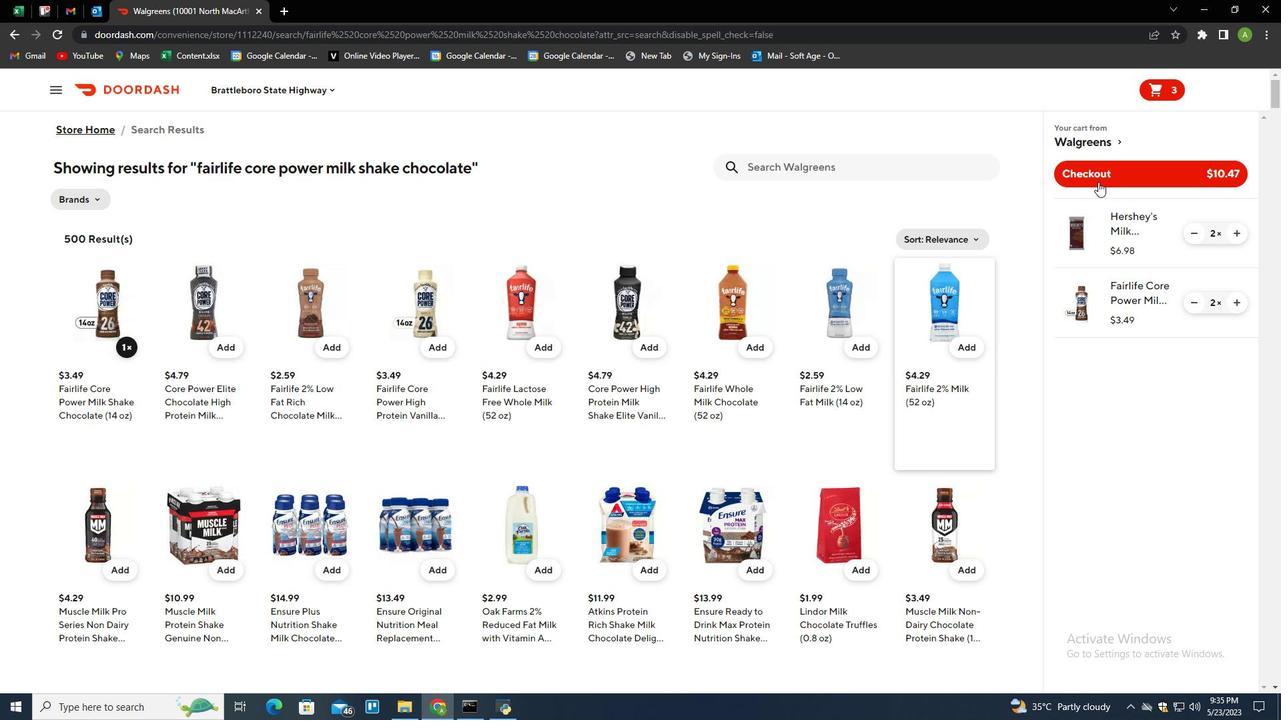 
Action: Mouse pressed left at (1099, 180)
Screenshot: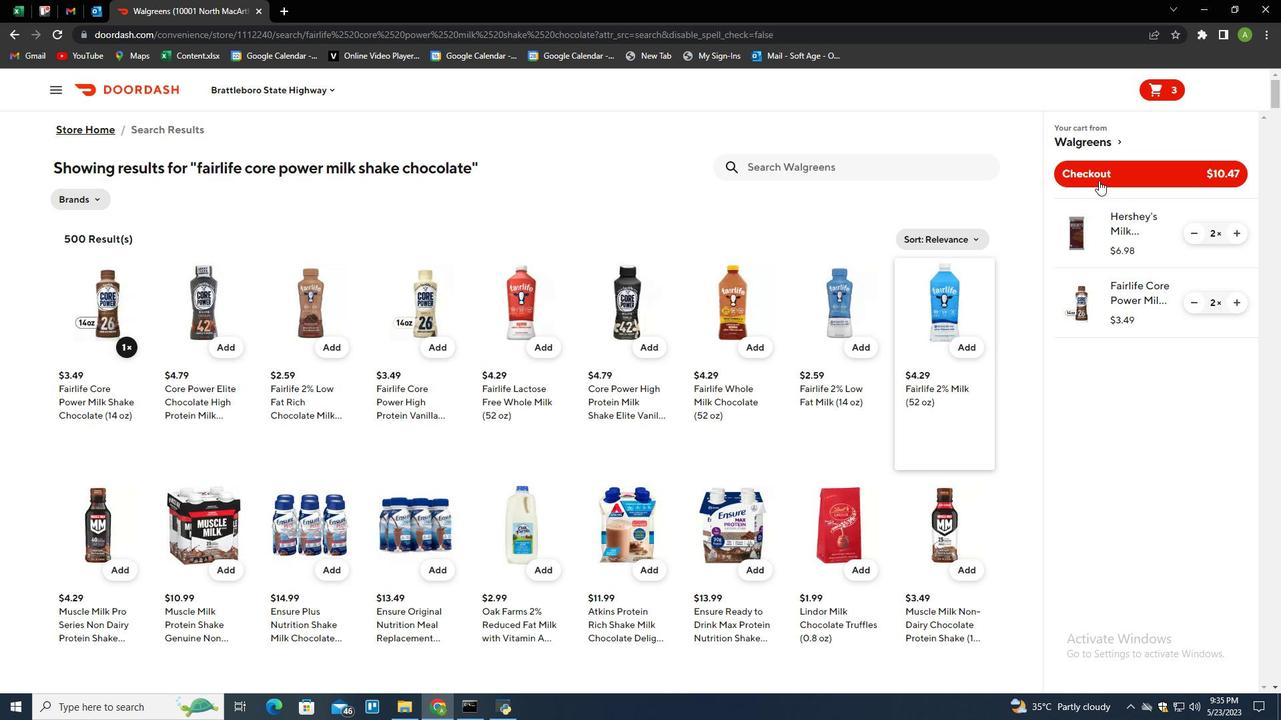 
Action: Mouse moved to (679, 250)
Screenshot: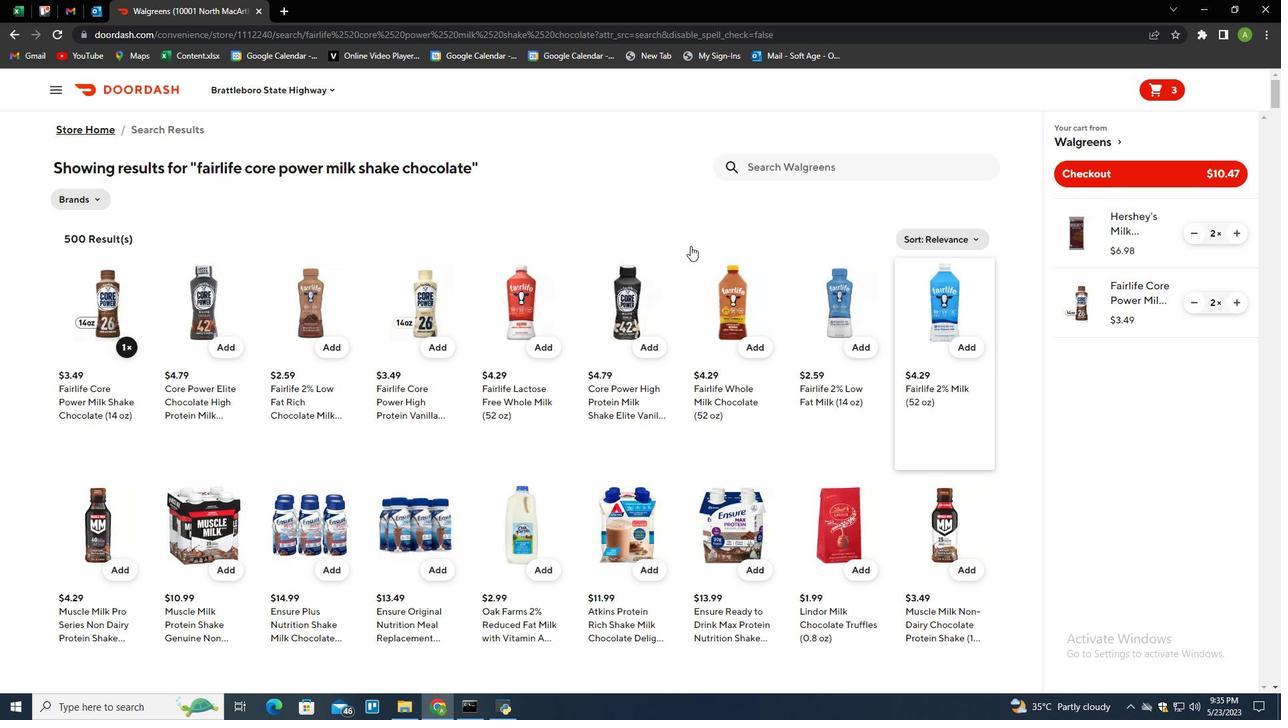 
